 Task: Open Card Personal Development Review in Board Product Market Segmentation and Targeting to Workspace Bankruptcy and Restructuring Services and add a team member Softage.2@softage.net, a label Red, a checklist Legal Services, an attachment from your computer, a color Red and finally, add a card description 'Research and develop new product bundling strategy' and a comment 'This task presents an opportunity to showcase our problem-solving and critical thinking skills, finding solutions to complex challenges.'. Add a start date 'Jan 02, 1900' with a due date 'Jan 09, 1900'
Action: Mouse moved to (90, 292)
Screenshot: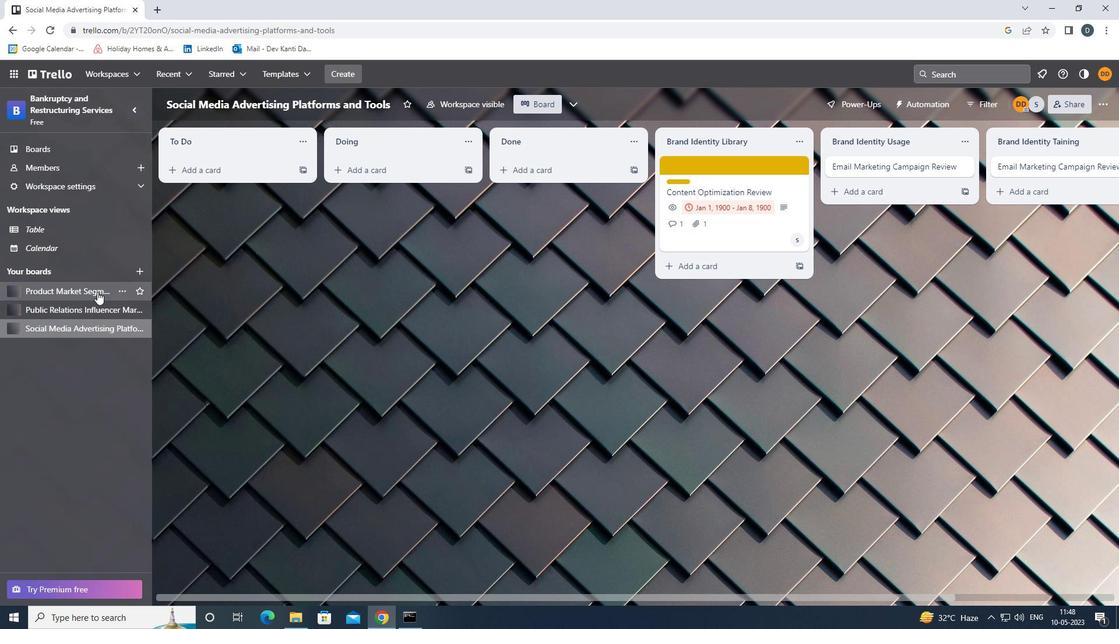 
Action: Mouse pressed left at (90, 292)
Screenshot: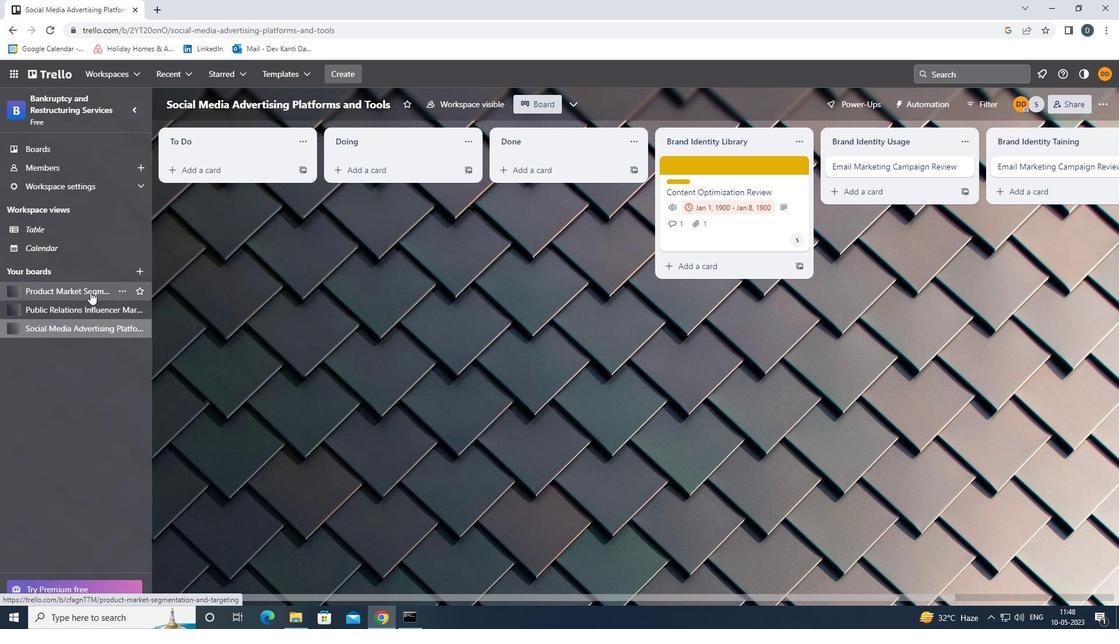 
Action: Mouse moved to (694, 166)
Screenshot: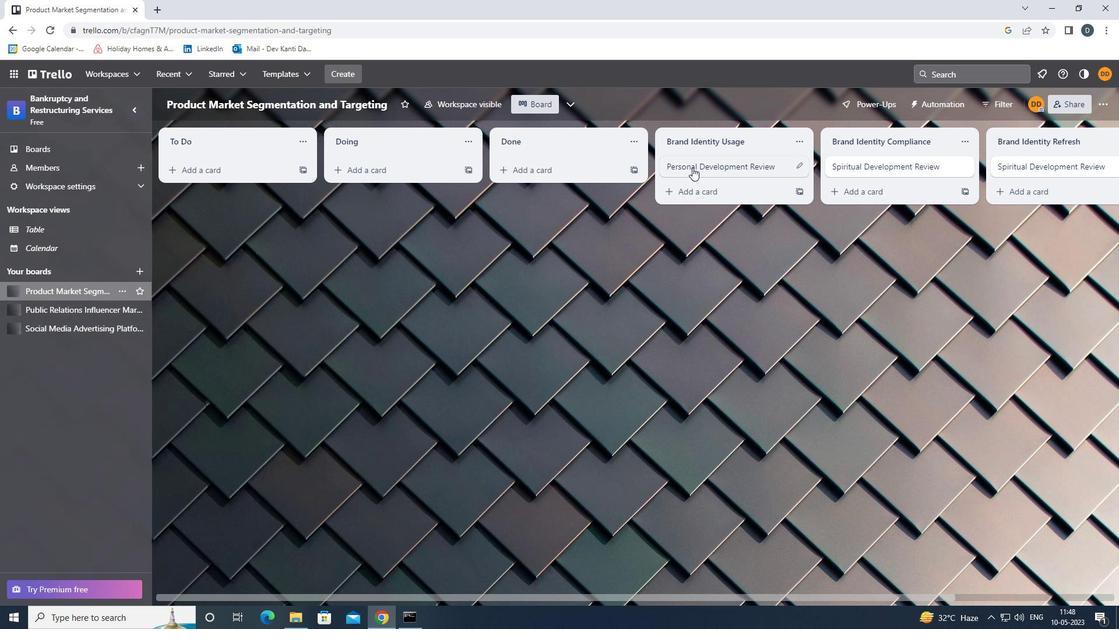 
Action: Mouse pressed left at (694, 166)
Screenshot: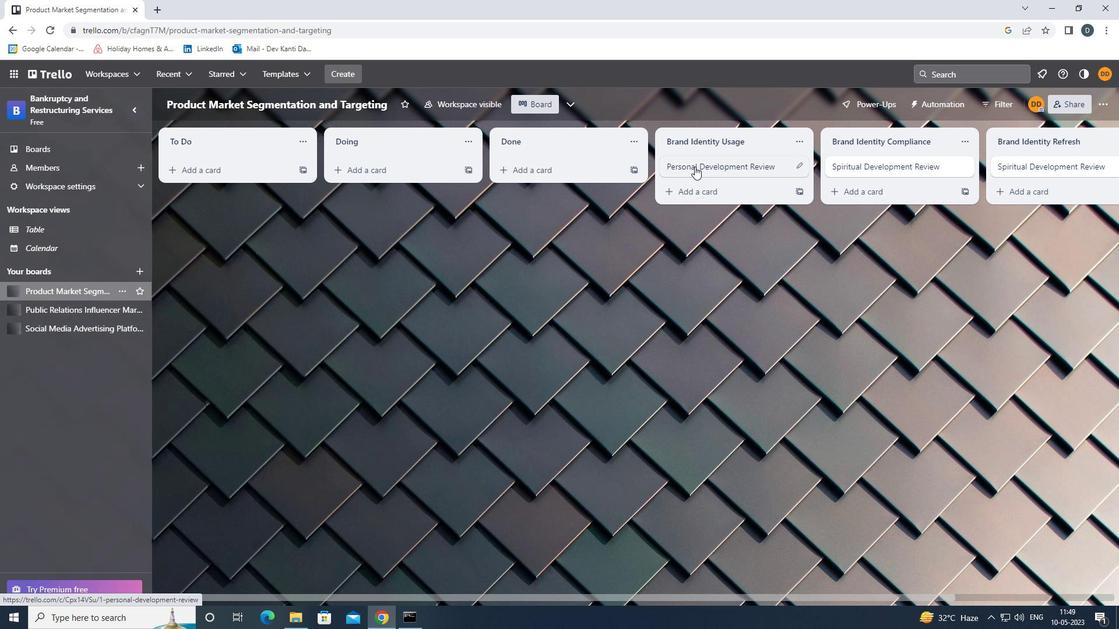 
Action: Mouse pressed left at (694, 166)
Screenshot: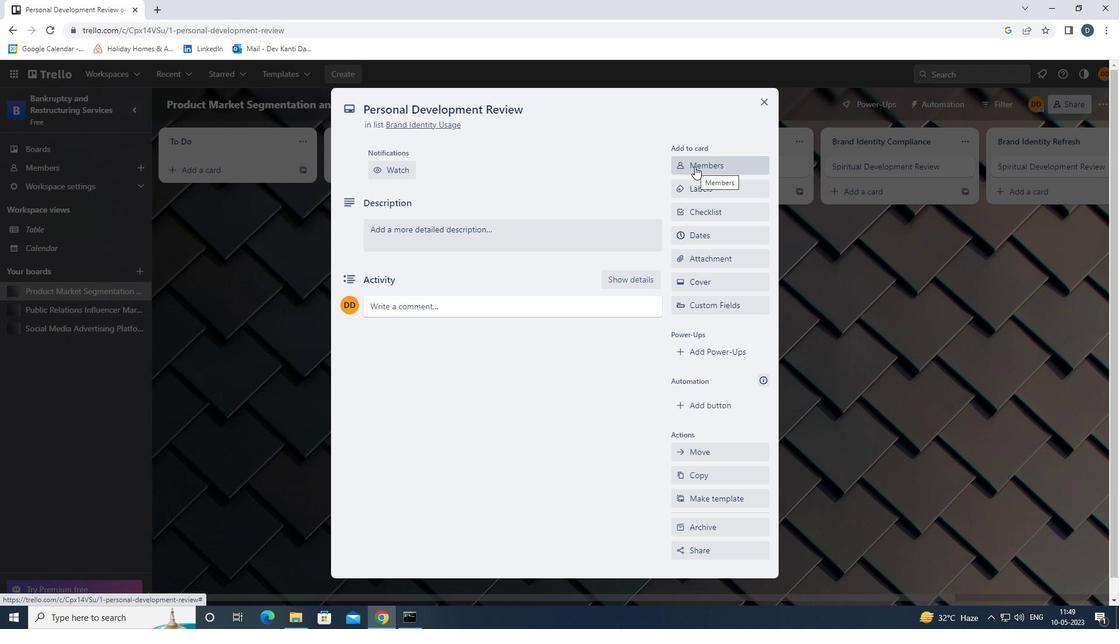 
Action: Mouse moved to (718, 216)
Screenshot: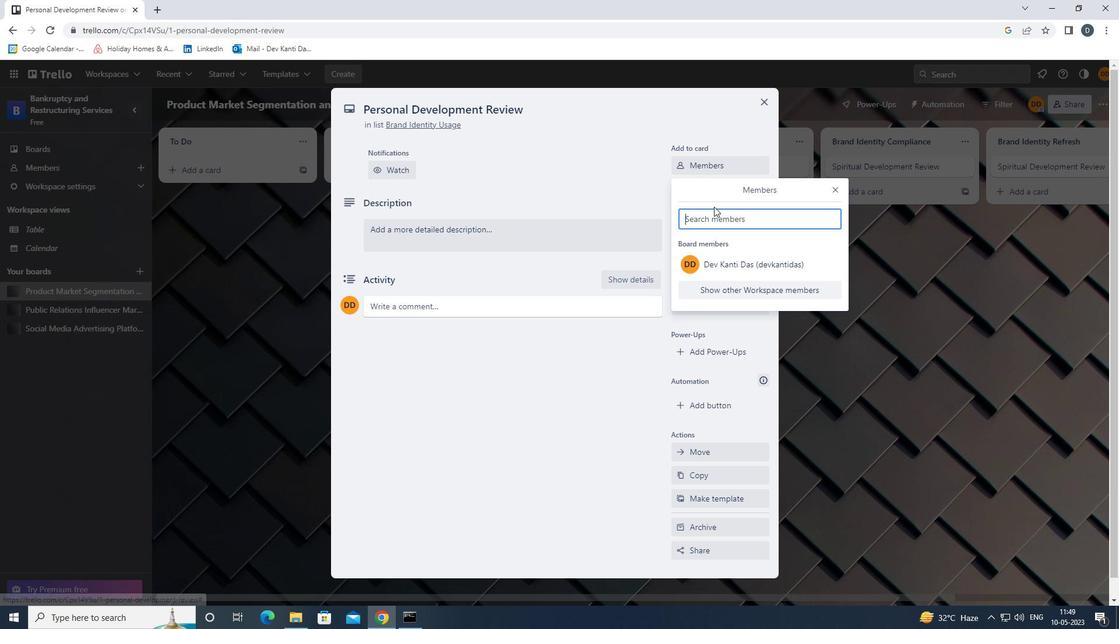 
Action: Key pressed <Key.shift><Key.shift><Key.shift><Key.shift><Key.shift><Key.shift><Key.shift>SOFTAGE.2<Key.shift><Key.shift><Key.shift><Key.shift><Key.shift><Key.shift><Key.shift><Key.shift><Key.shift><Key.shift><Key.shift><Key.shift><Key.shift><Key.shift><Key.shift><Key.shift><Key.shift><Key.shift><Key.shift><Key.shift><Key.shift><Key.shift><Key.shift>@SOFTAGE.NET<Key.enter><Key.shift><Key.shift><Key.shift><Key.shift>SOFTAGE.2<Key.shift>@SFTAGE.NET
Screenshot: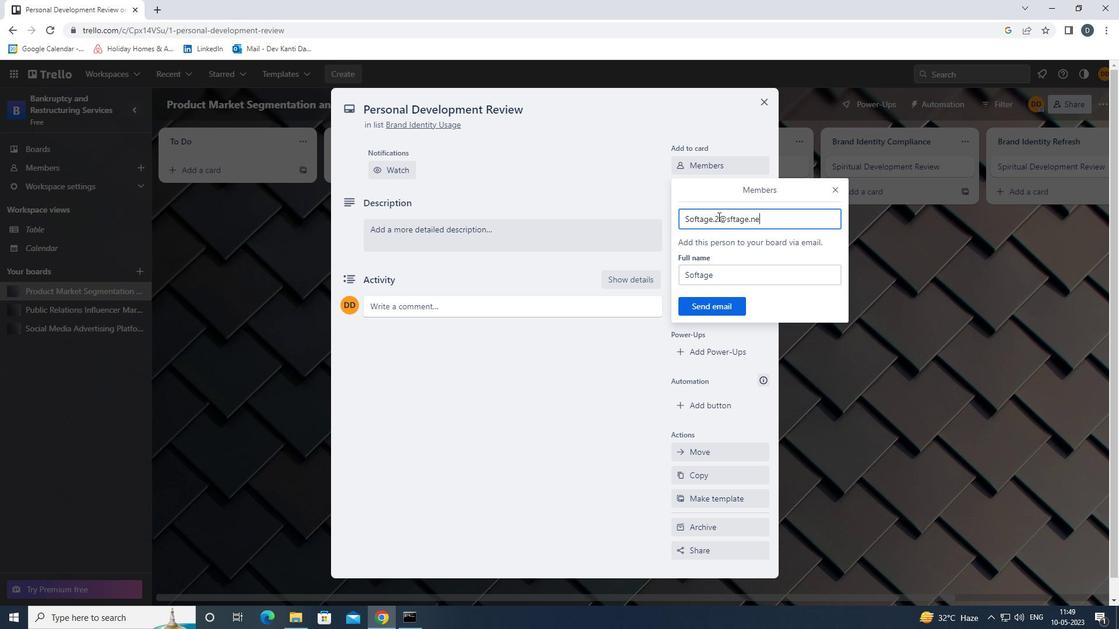 
Action: Mouse moved to (731, 219)
Screenshot: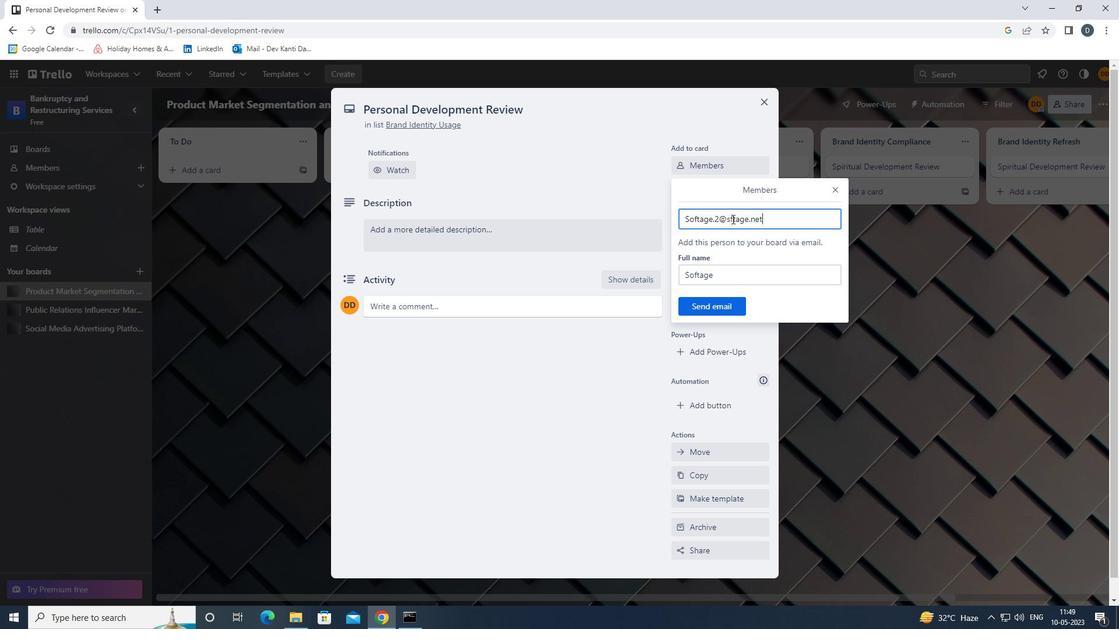 
Action: Mouse pressed left at (731, 219)
Screenshot: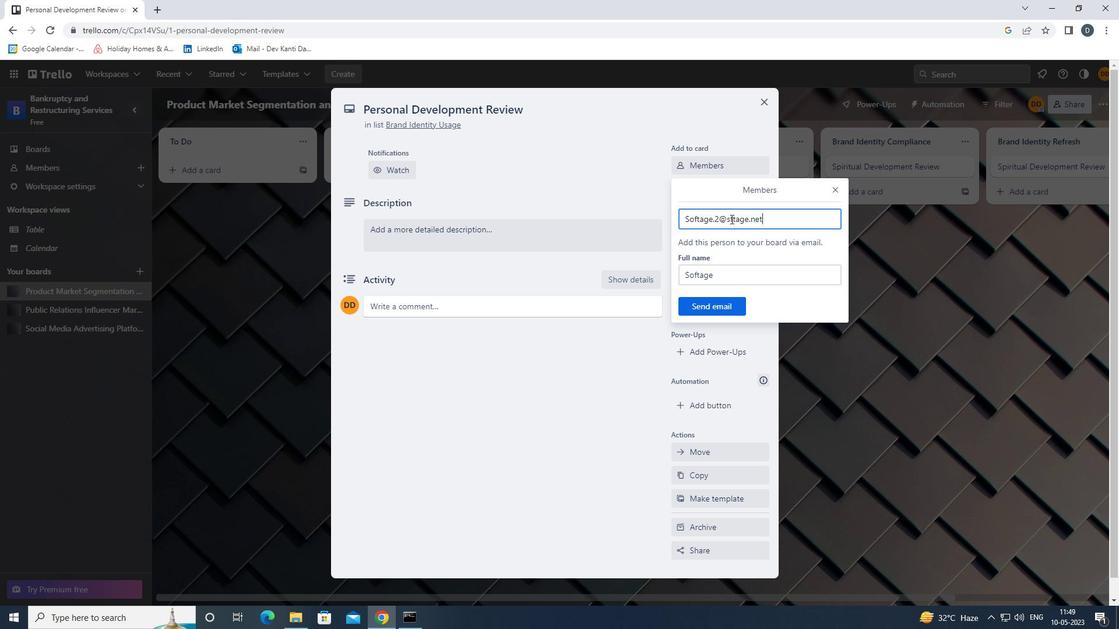 
Action: Mouse moved to (693, 229)
Screenshot: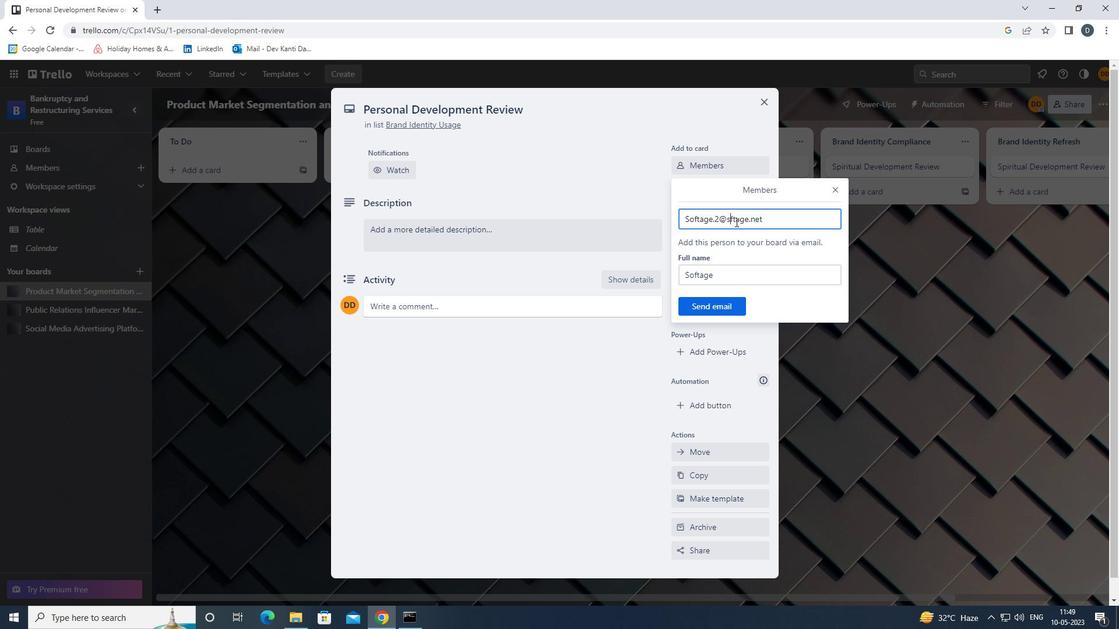 
Action: Key pressed O
Screenshot: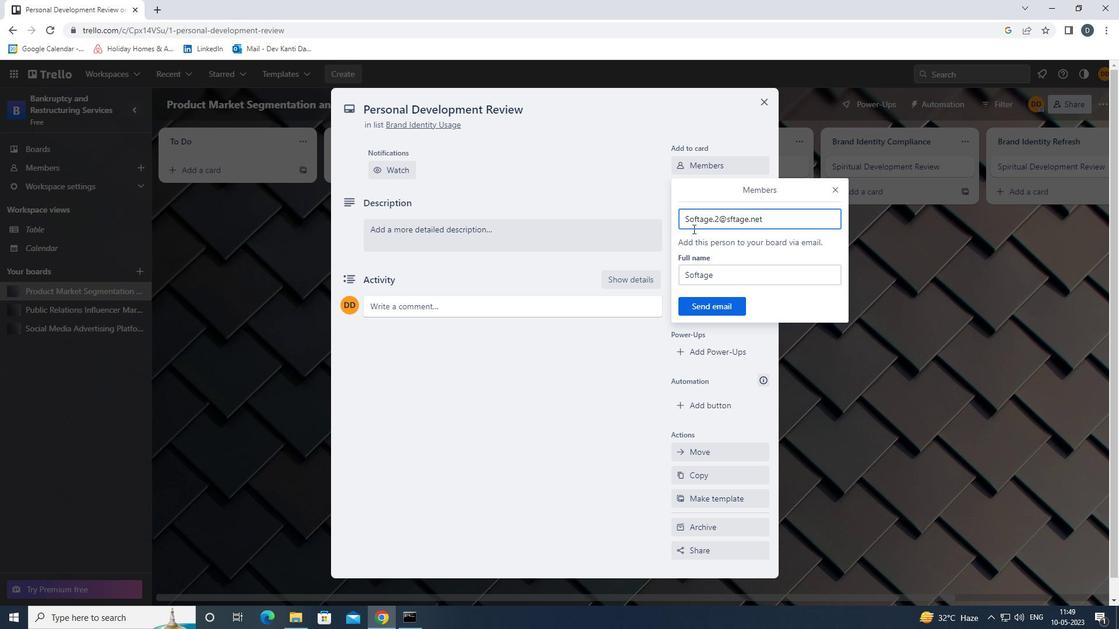 
Action: Mouse moved to (721, 304)
Screenshot: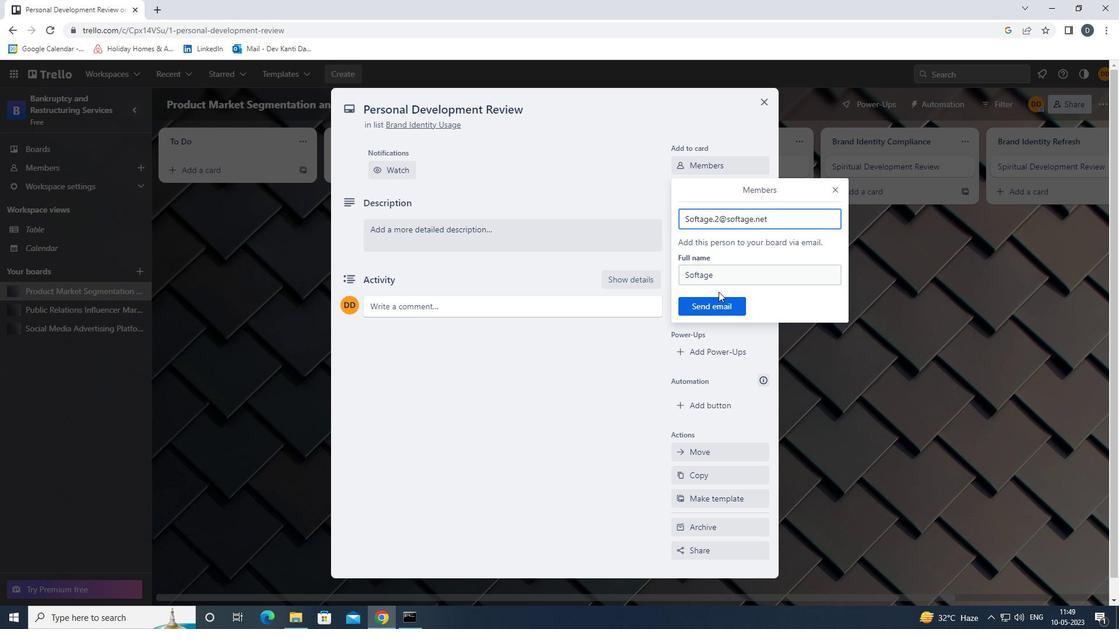 
Action: Mouse pressed left at (721, 304)
Screenshot: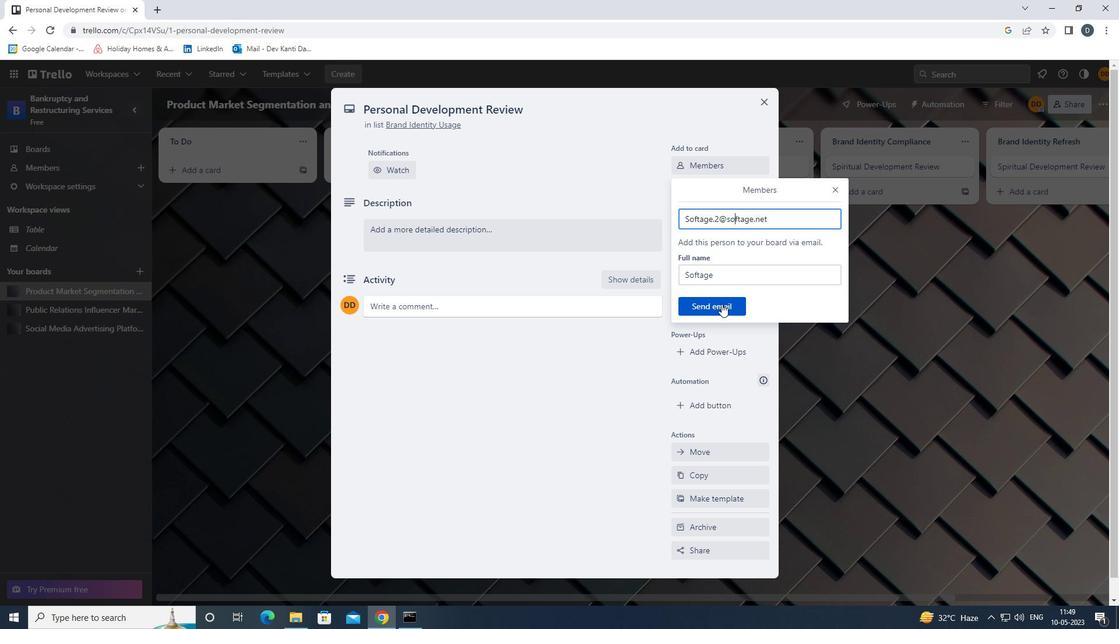 
Action: Mouse moved to (732, 225)
Screenshot: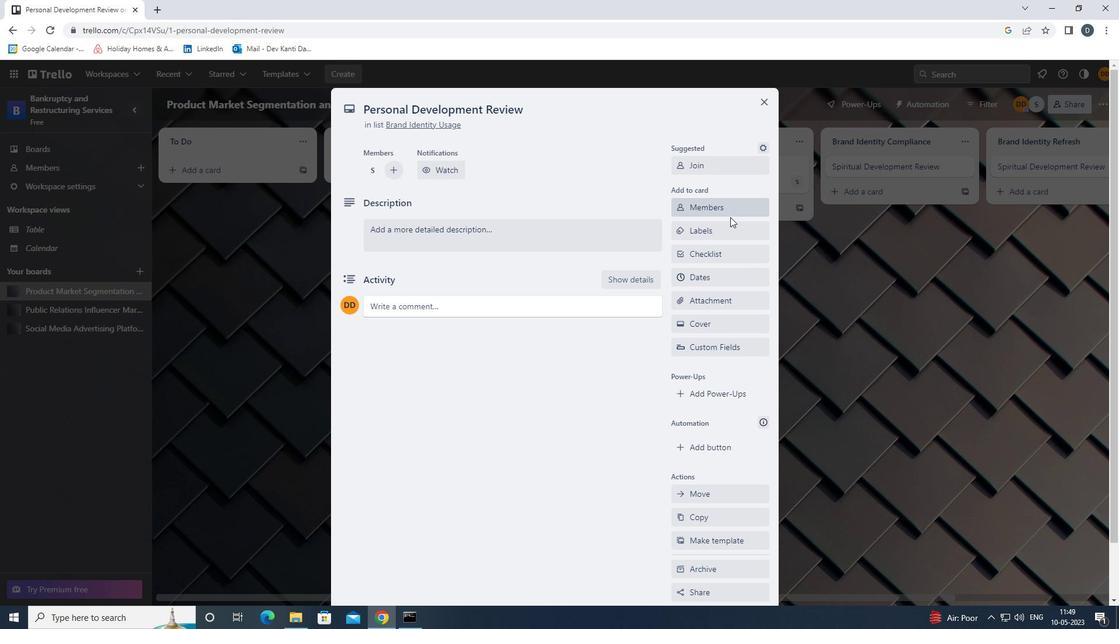 
Action: Mouse pressed left at (732, 225)
Screenshot: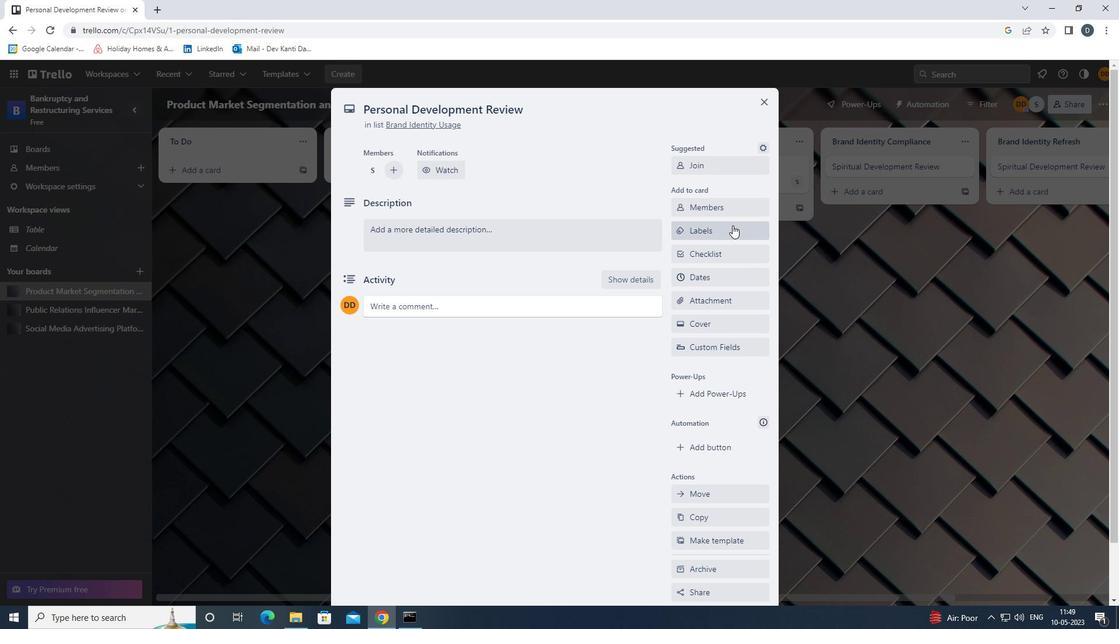 
Action: Mouse moved to (765, 382)
Screenshot: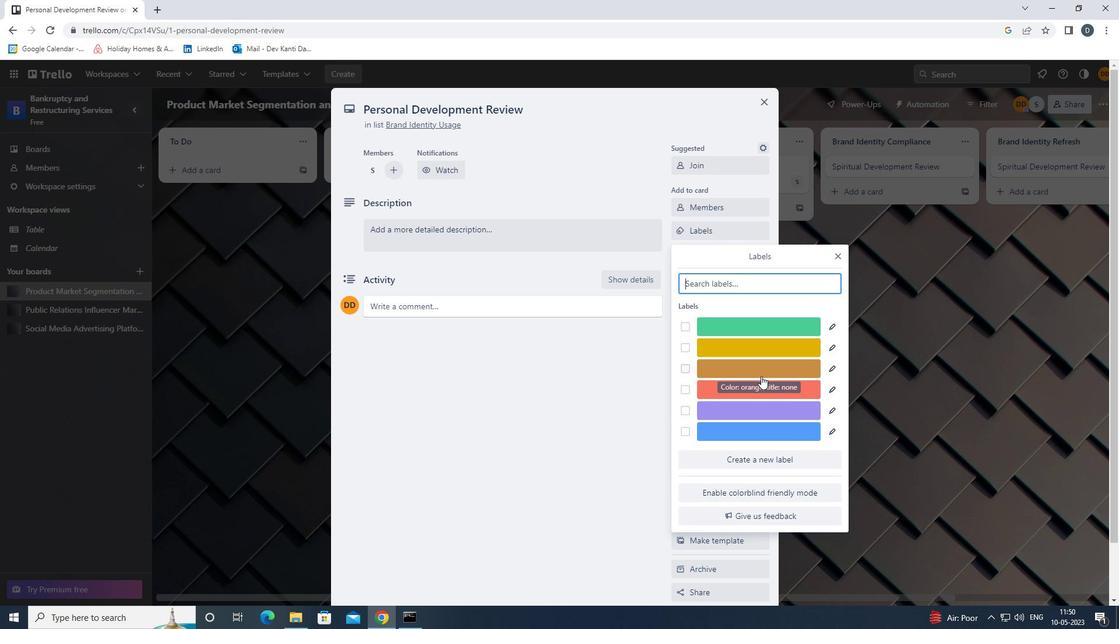 
Action: Mouse pressed left at (765, 382)
Screenshot: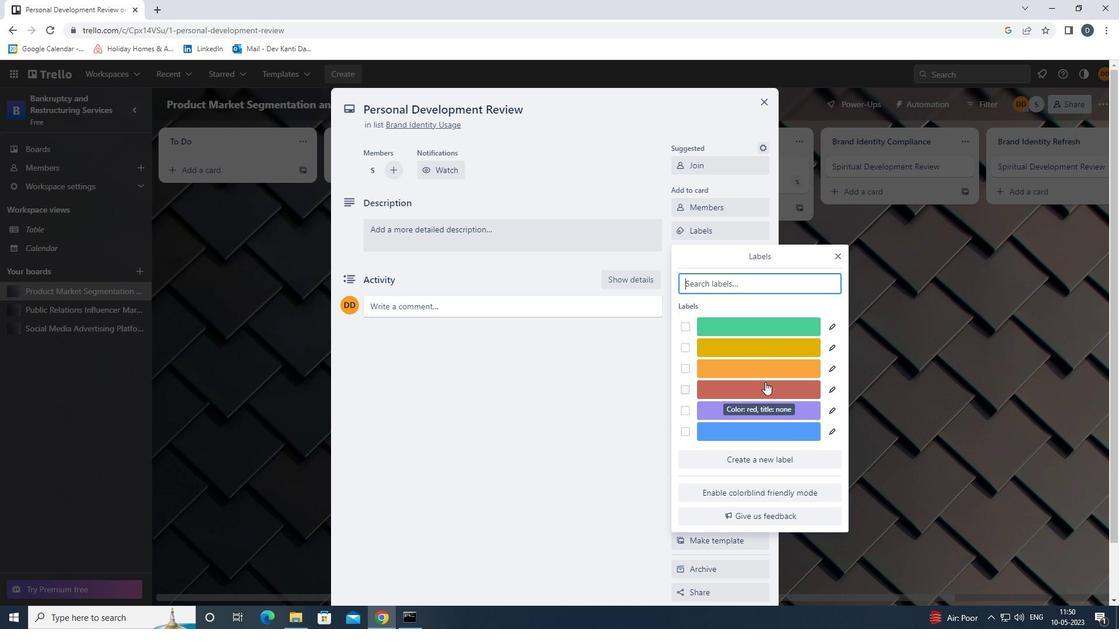 
Action: Mouse moved to (837, 254)
Screenshot: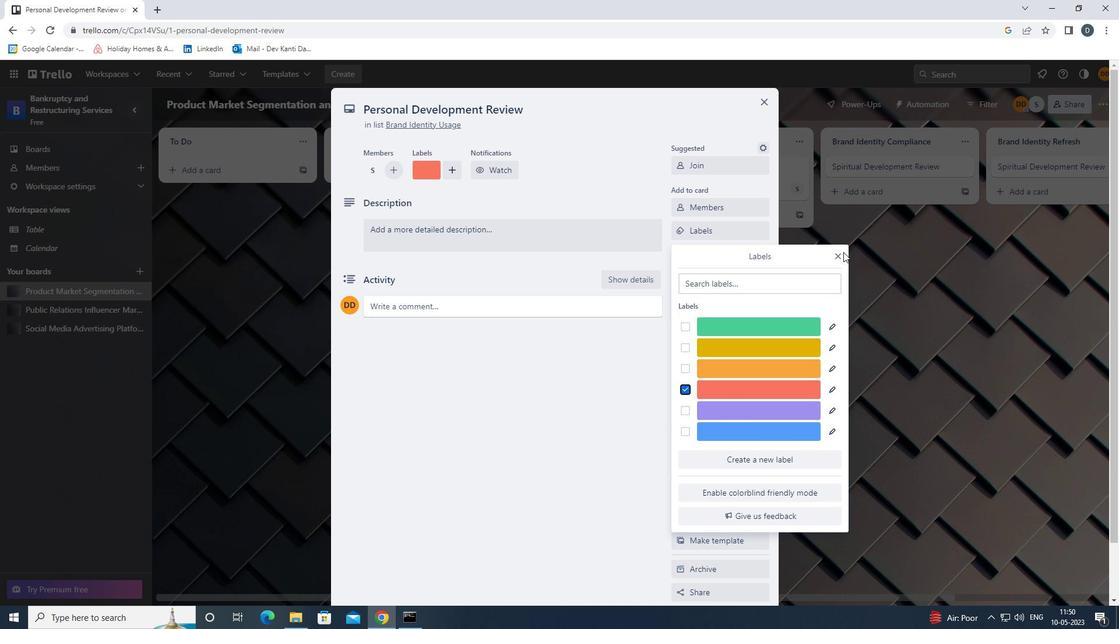
Action: Mouse pressed left at (837, 254)
Screenshot: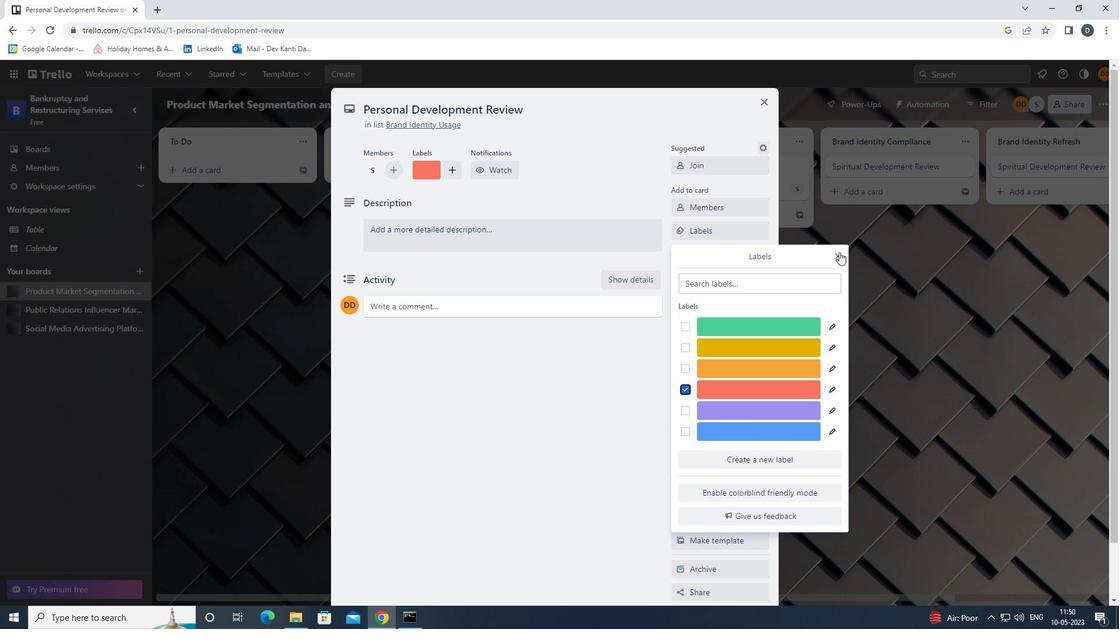 
Action: Mouse moved to (757, 253)
Screenshot: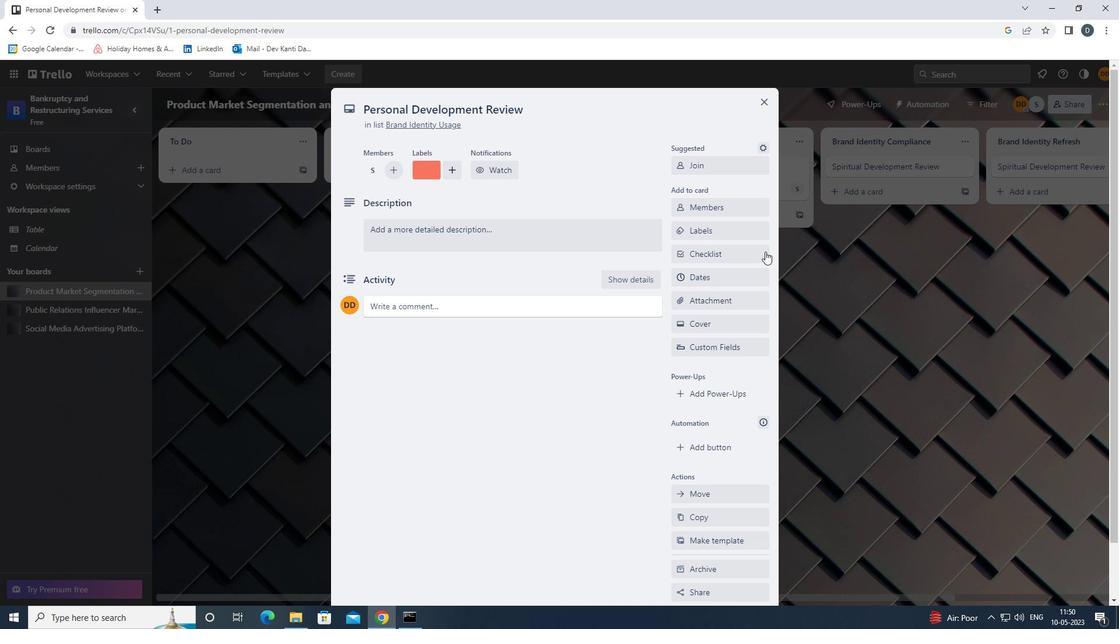 
Action: Mouse pressed left at (757, 253)
Screenshot: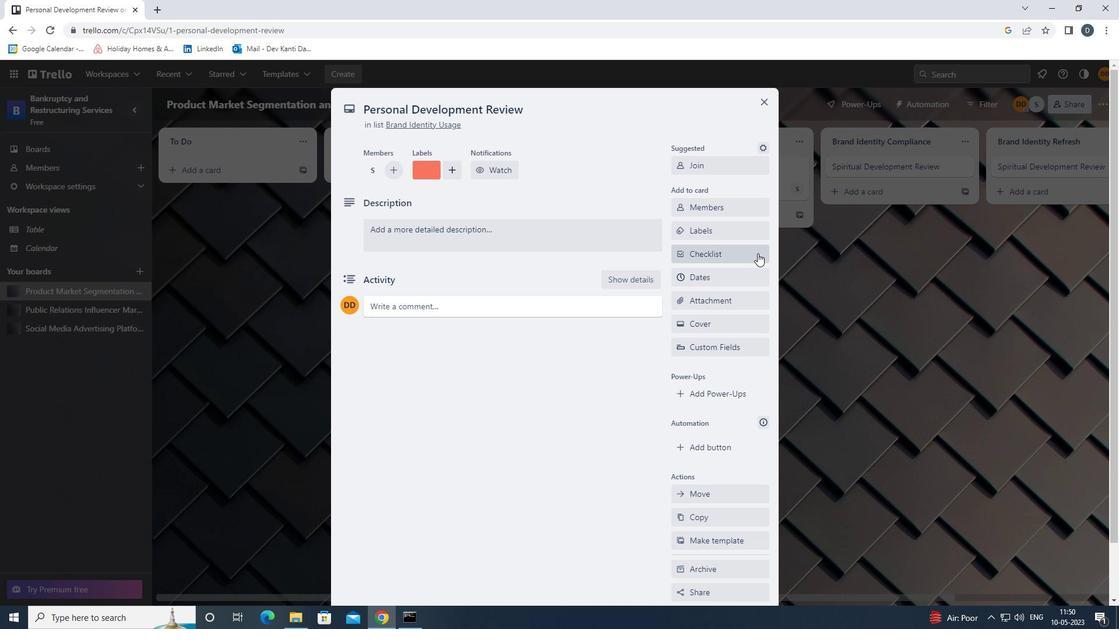 
Action: Mouse moved to (748, 303)
Screenshot: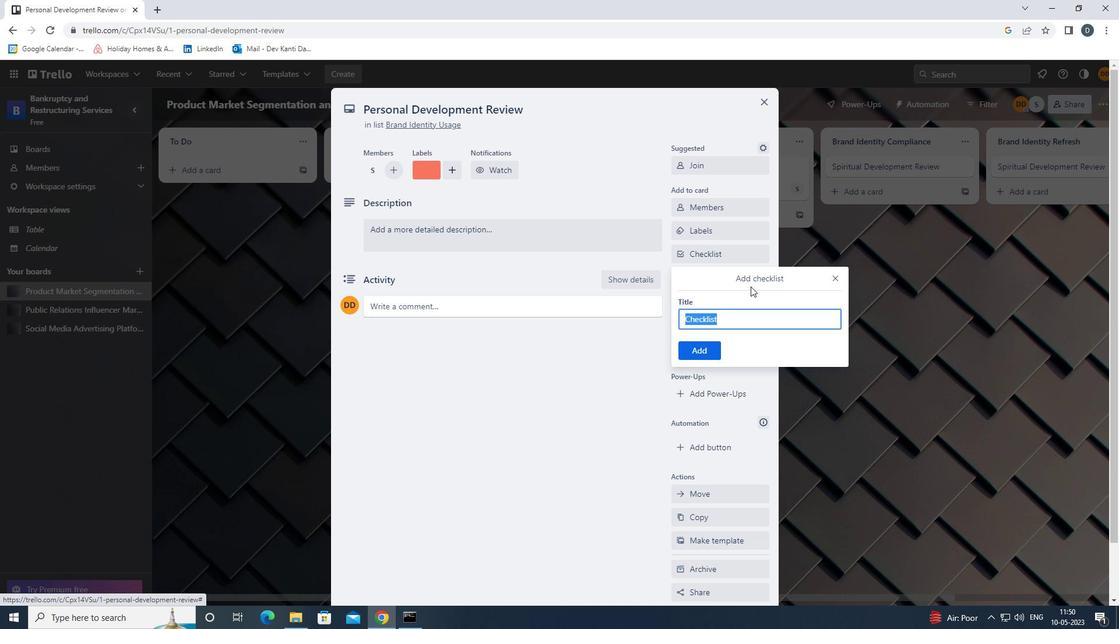 
Action: Key pressed <Key.shift>LEGAL<Key.space><Key.shift><Key.shift><Key.shift><Key.shift><Key.shift><Key.shift><Key.shift><Key.shift><Key.shift><Key.shift><Key.shift><Key.shift><Key.shift><Key.shift><Key.shift><Key.shift><Key.shift><Key.shift><Key.shift><Key.shift><Key.shift><Key.shift><Key.shift><Key.shift><Key.shift><Key.shift><Key.shift><Key.shift><Key.shift><Key.shift><Key.shift><Key.shift><Key.shift><Key.shift><Key.shift><Key.shift><Key.shift><Key.shift><Key.shift><Key.shift><Key.shift><Key.shift><Key.shift>SERVICES
Screenshot: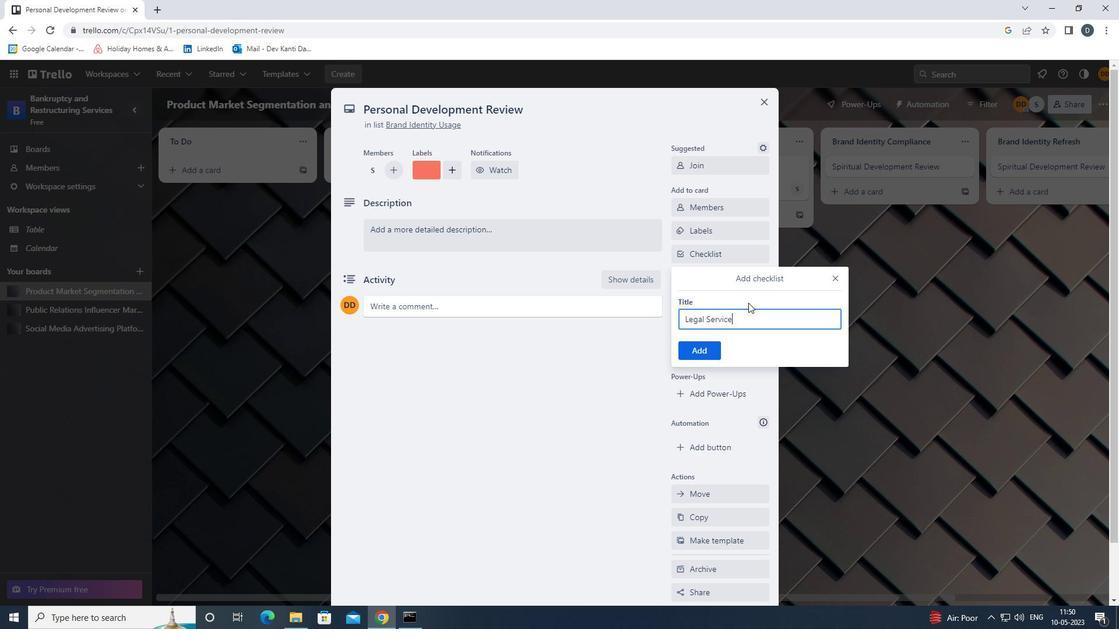 
Action: Mouse moved to (710, 348)
Screenshot: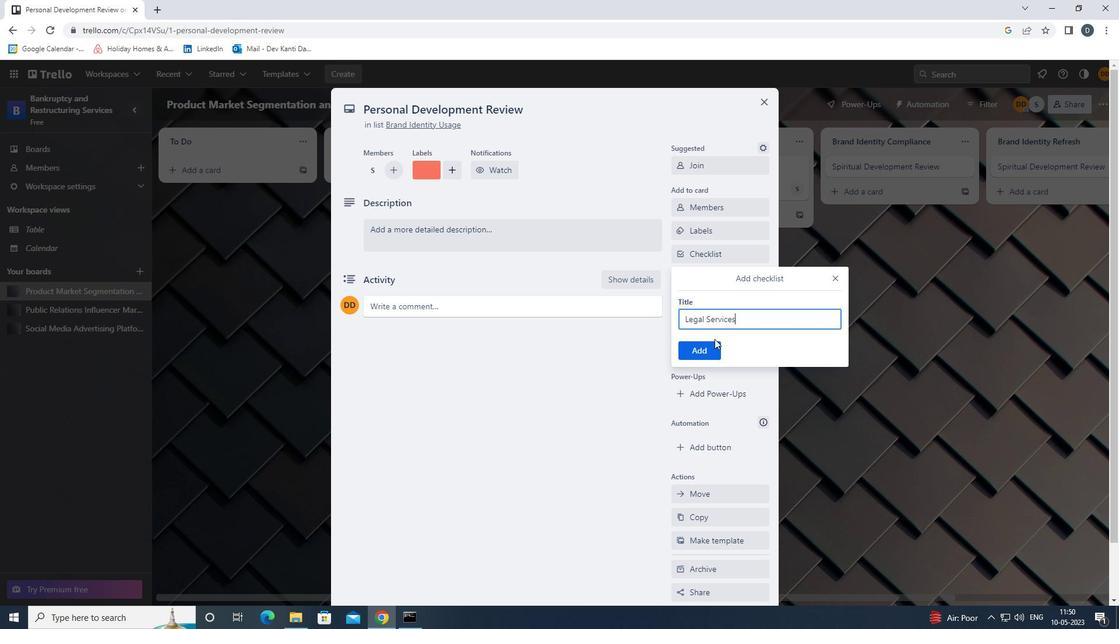 
Action: Mouse pressed left at (710, 348)
Screenshot: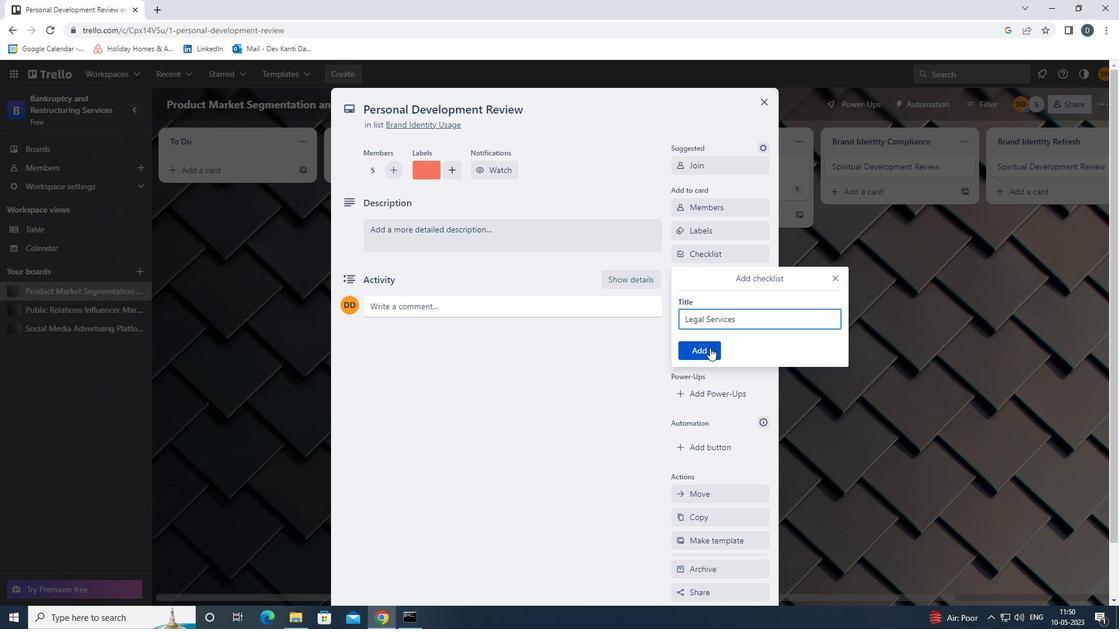 
Action: Mouse moved to (717, 295)
Screenshot: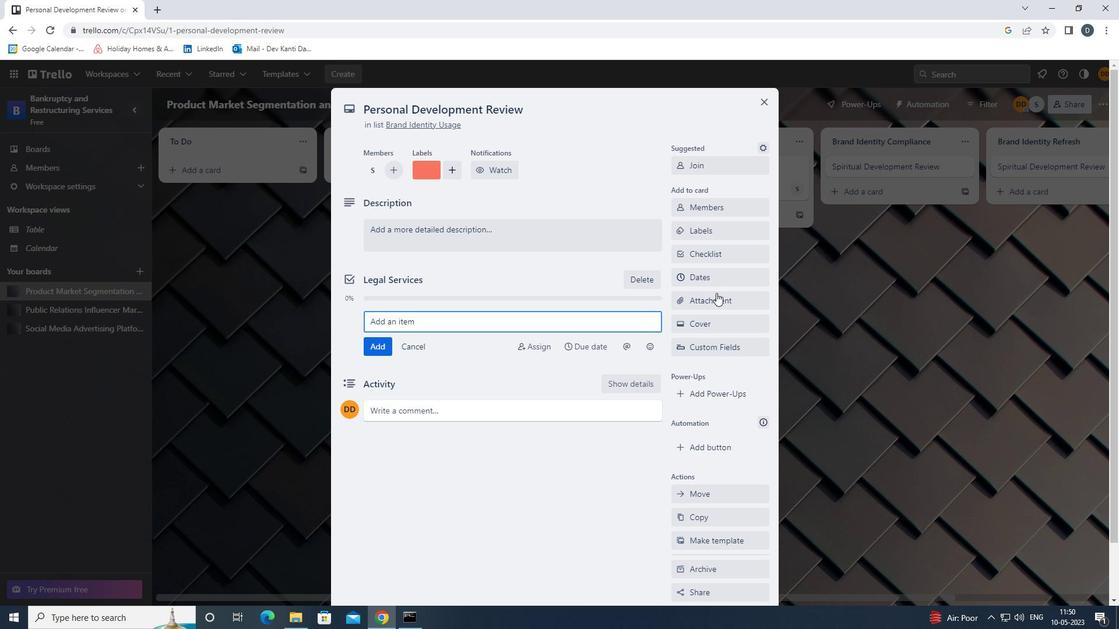 
Action: Mouse pressed left at (717, 295)
Screenshot: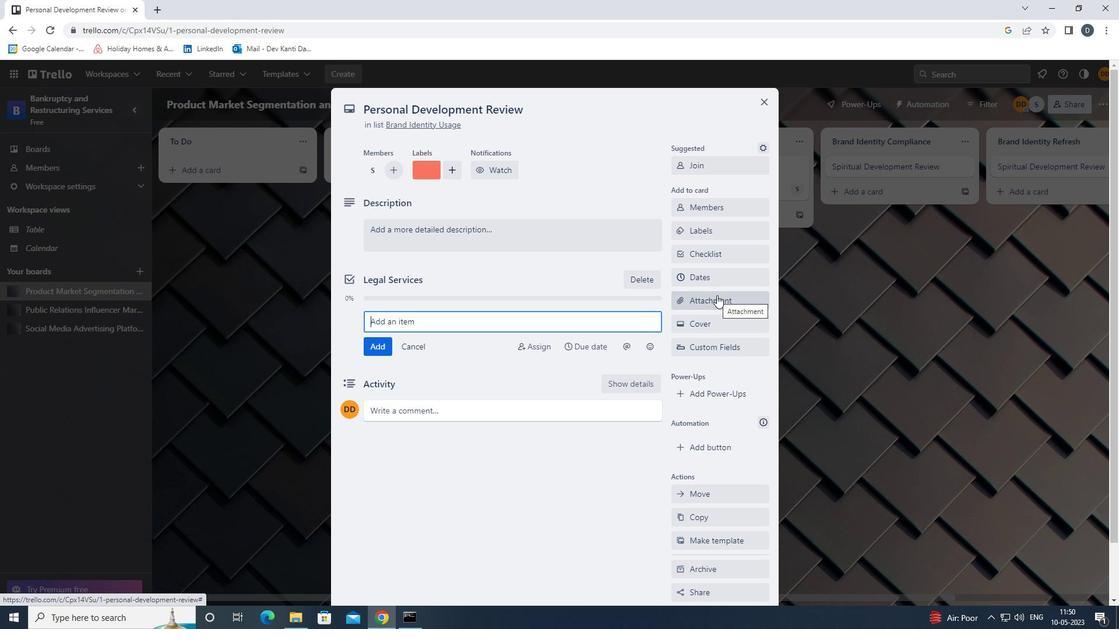 
Action: Mouse moved to (794, 348)
Screenshot: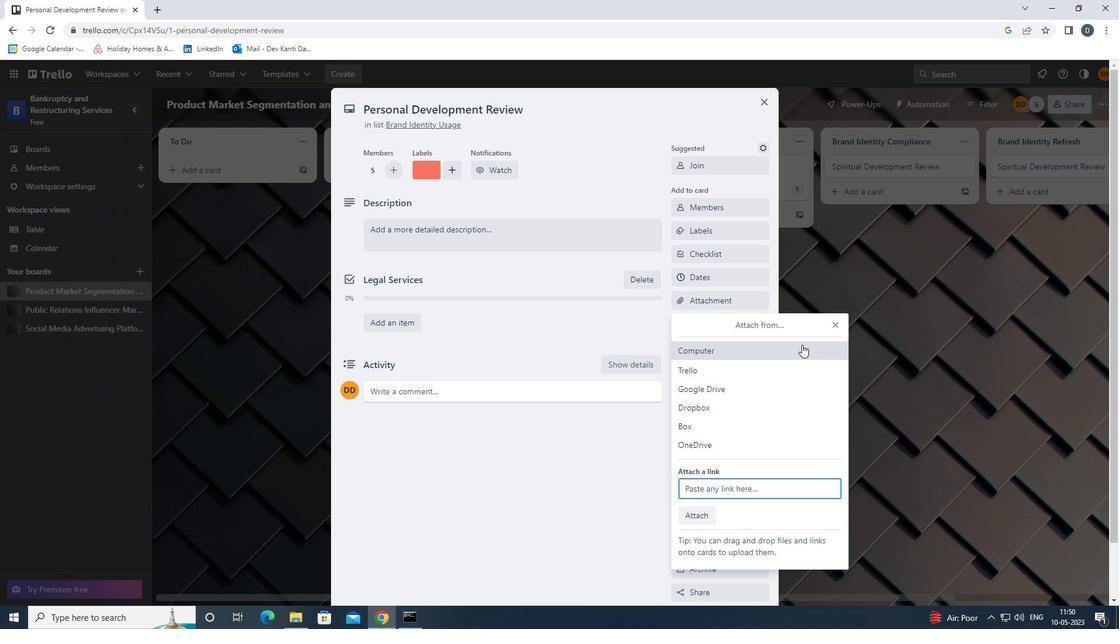 
Action: Mouse pressed left at (794, 348)
Screenshot: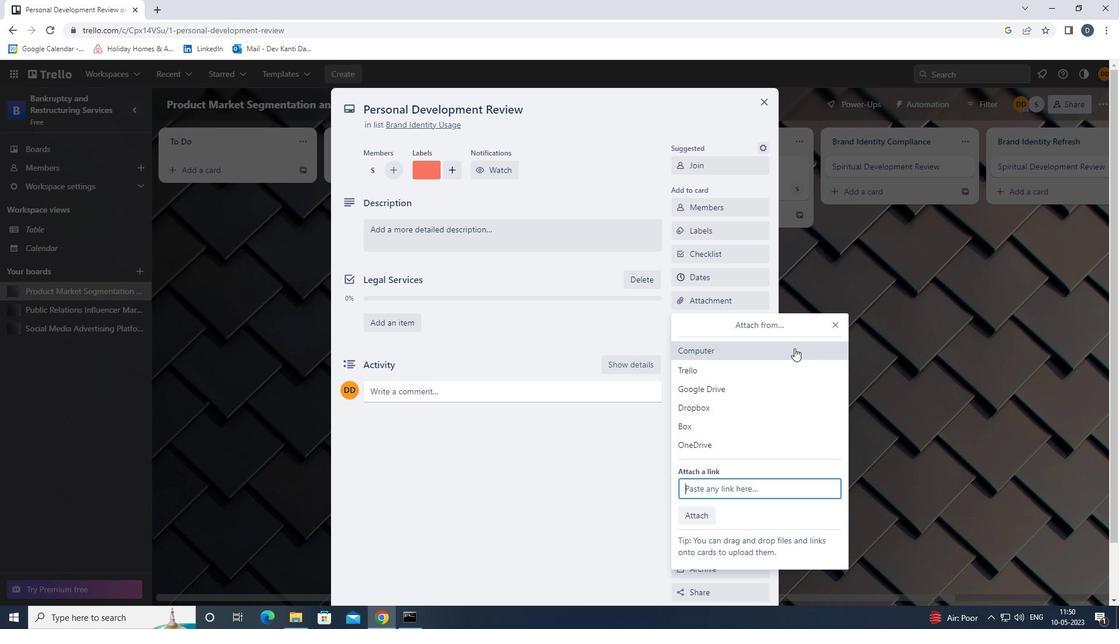 
Action: Mouse moved to (68, 223)
Screenshot: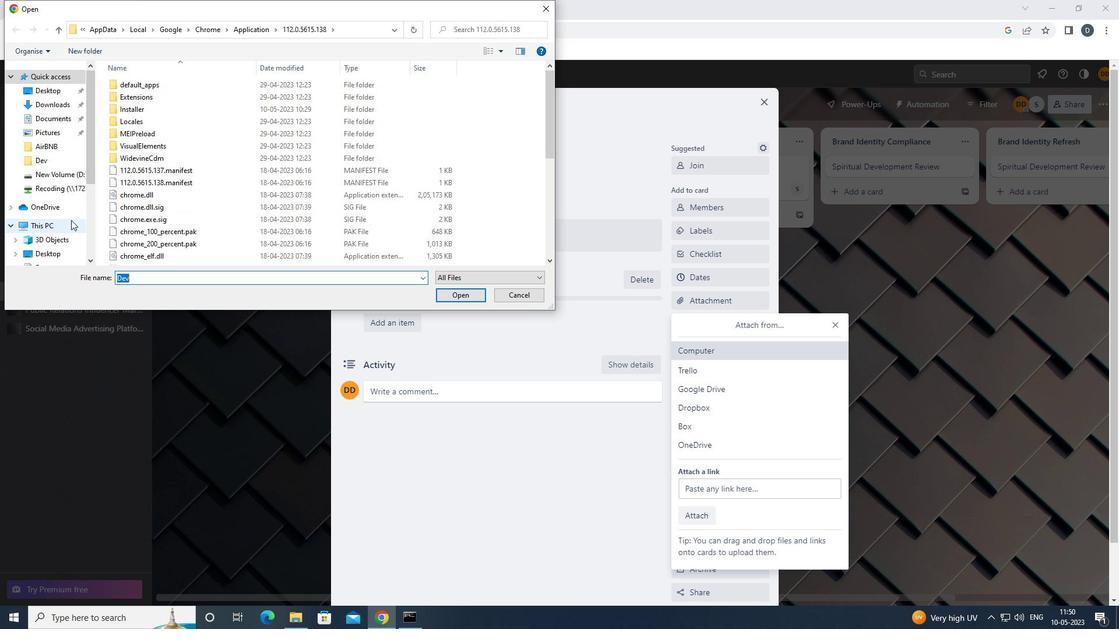 
Action: Mouse pressed left at (68, 223)
Screenshot: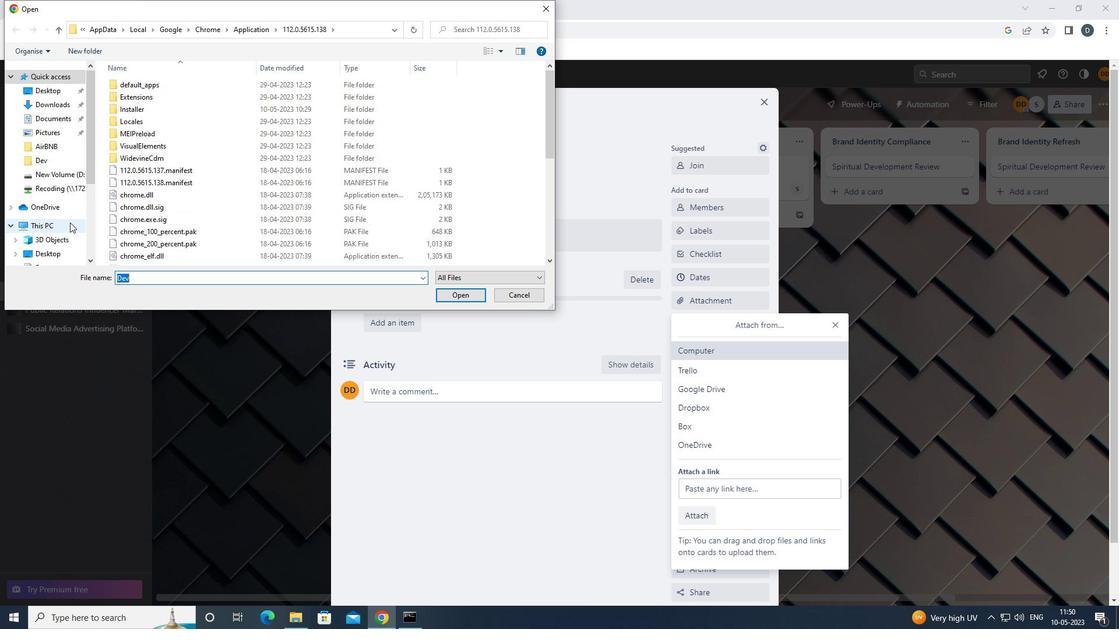 
Action: Mouse moved to (299, 239)
Screenshot: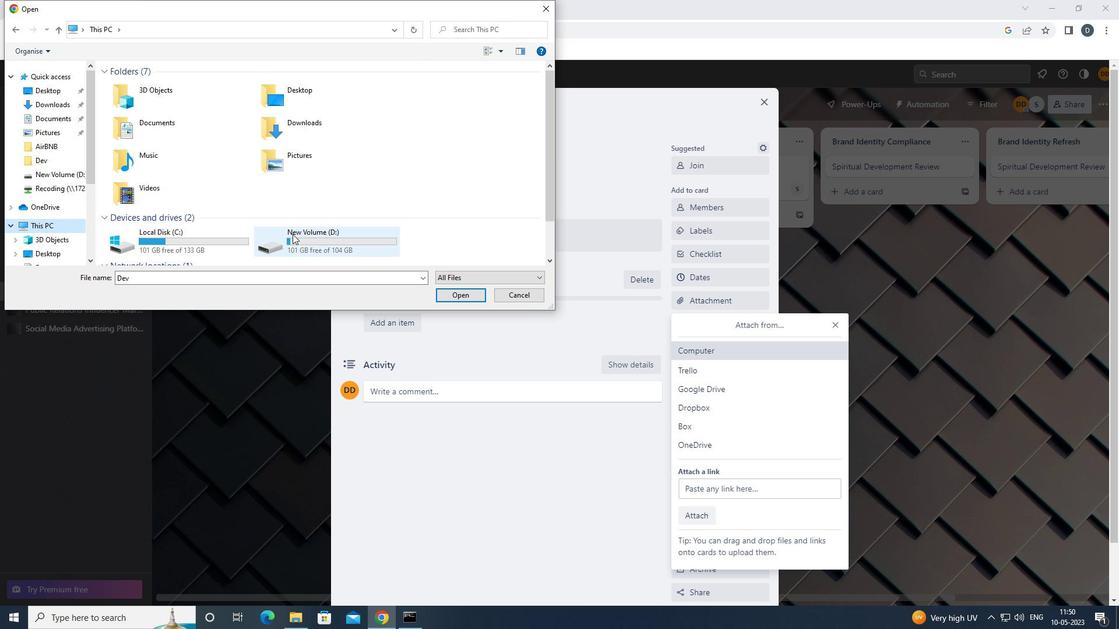 
Action: Mouse pressed left at (299, 239)
Screenshot: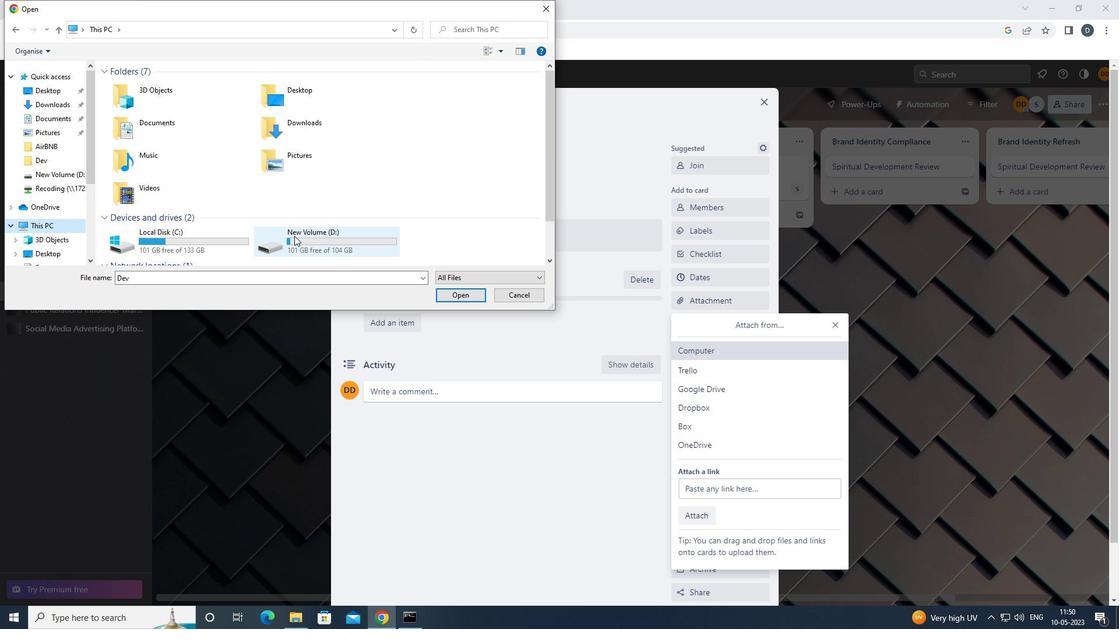 
Action: Mouse pressed left at (299, 239)
Screenshot: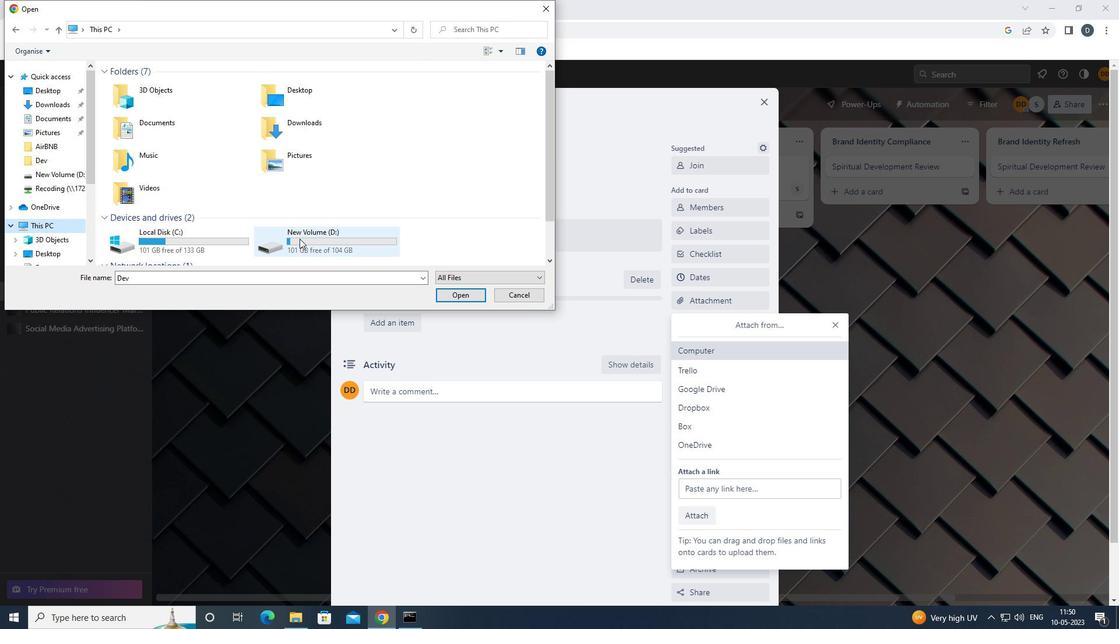 
Action: Mouse moved to (260, 130)
Screenshot: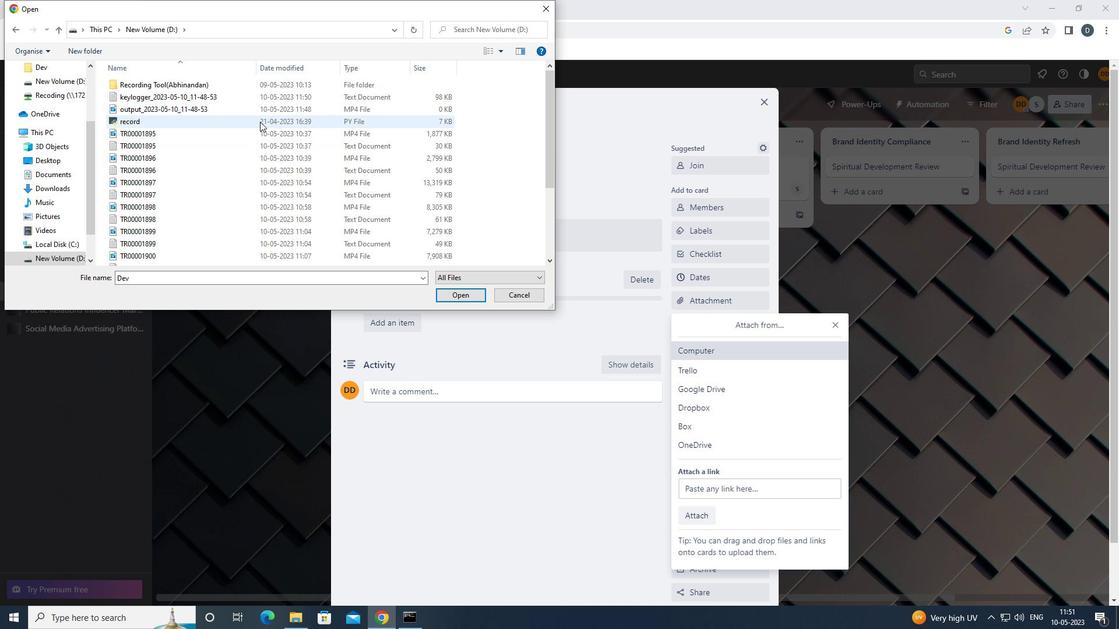 
Action: Mouse pressed left at (260, 130)
Screenshot: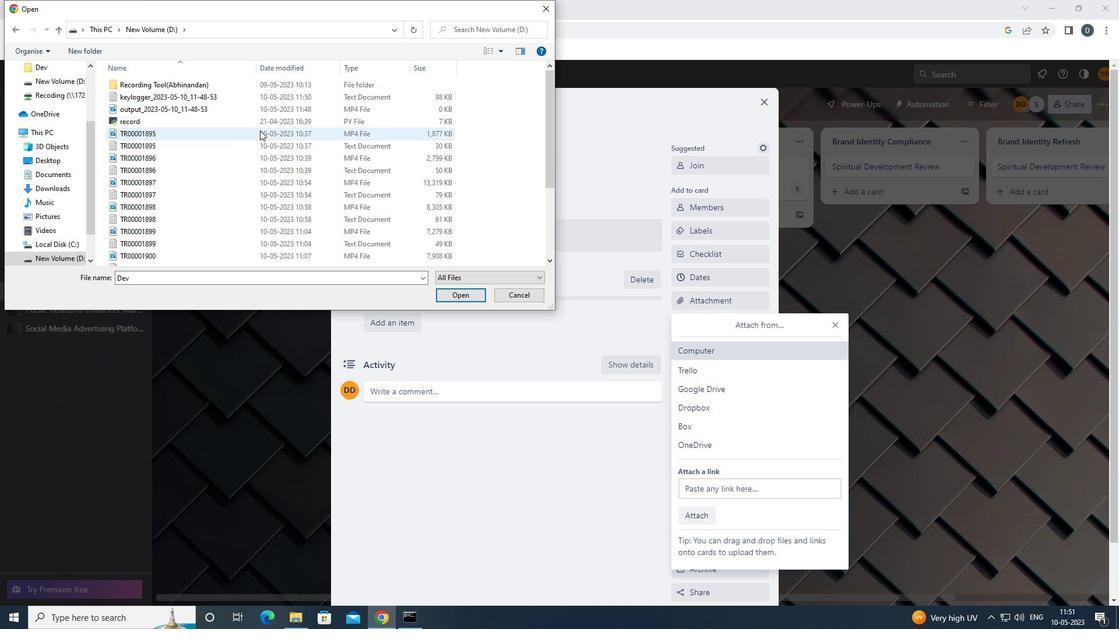 
Action: Mouse moved to (460, 293)
Screenshot: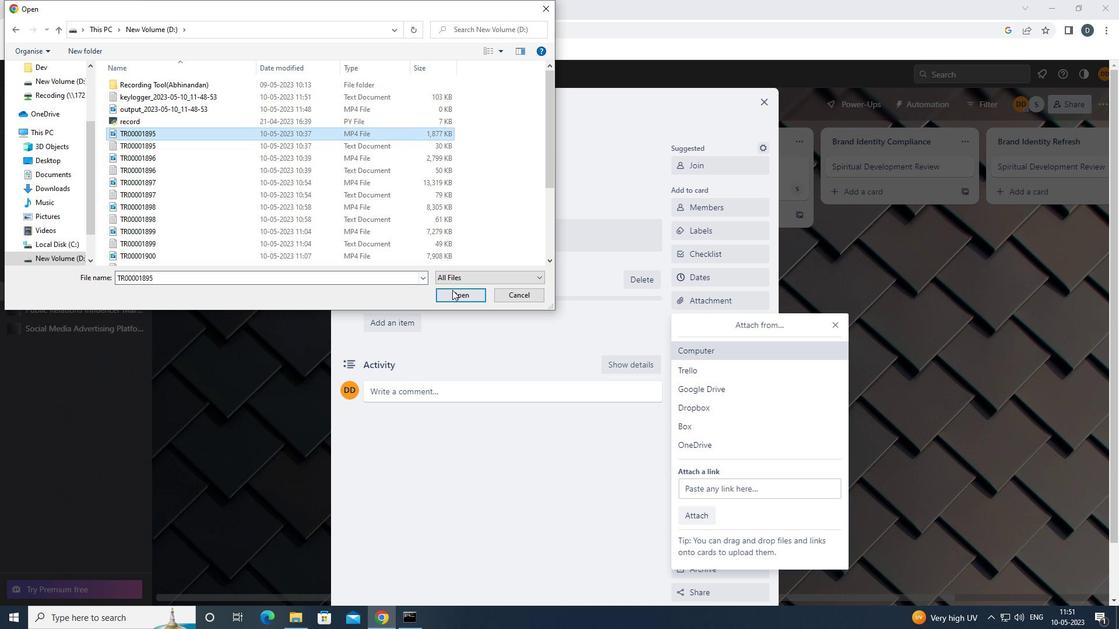 
Action: Mouse pressed left at (460, 293)
Screenshot: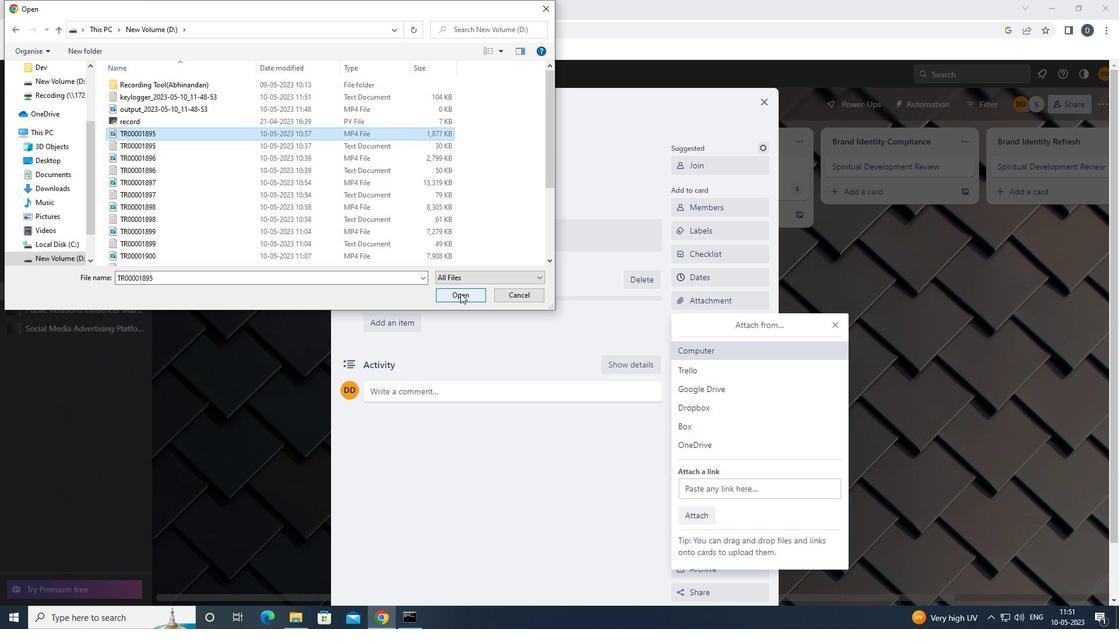 
Action: Mouse moved to (755, 328)
Screenshot: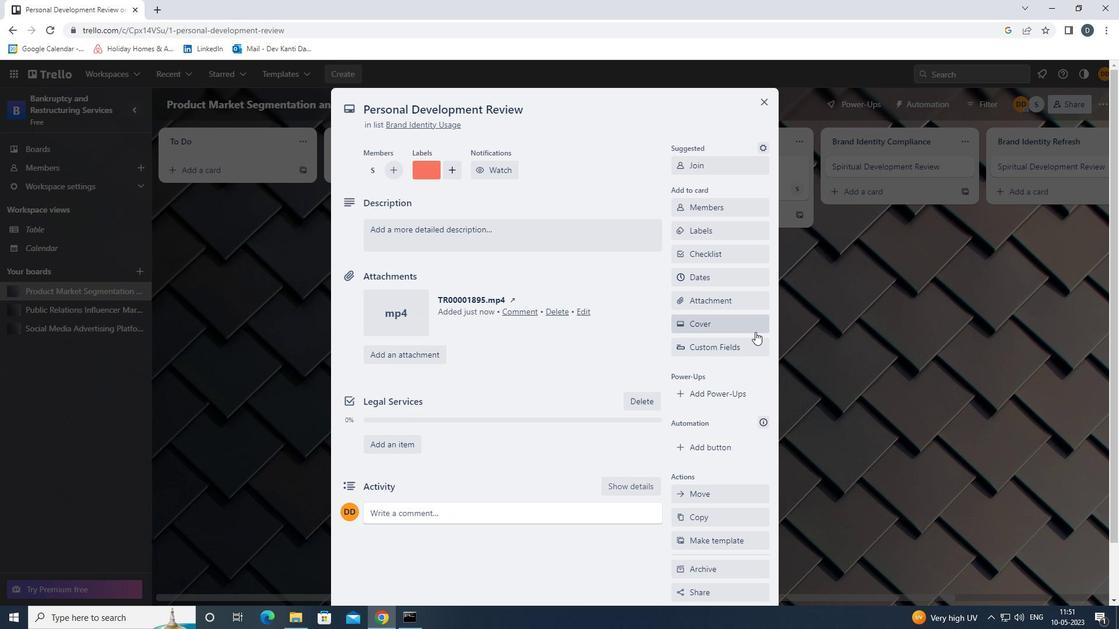 
Action: Mouse pressed left at (755, 328)
Screenshot: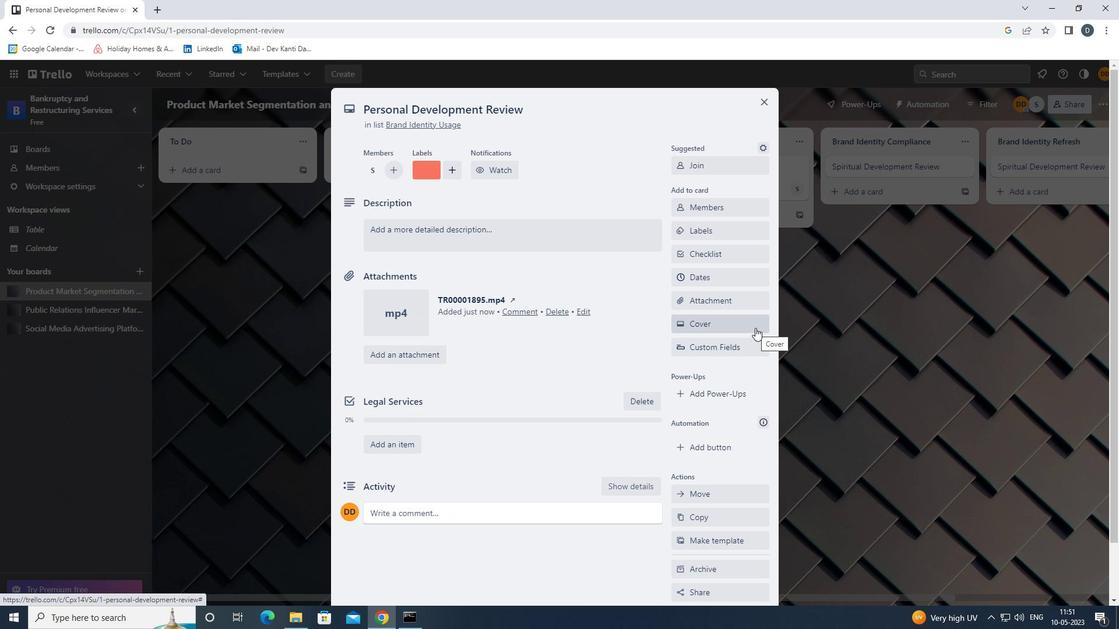 
Action: Mouse moved to (792, 376)
Screenshot: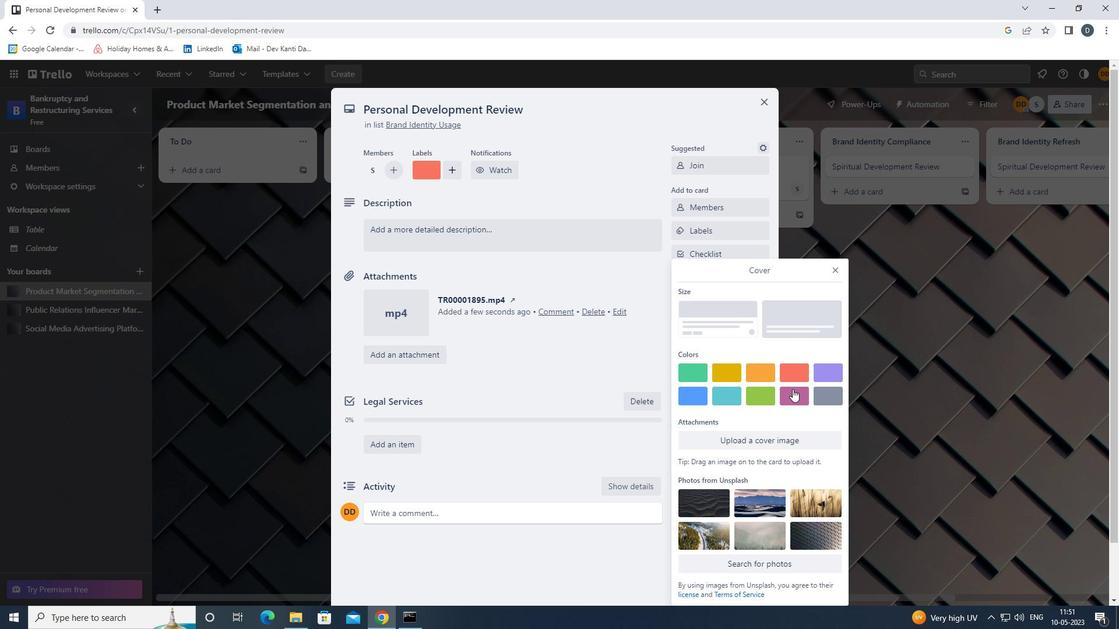 
Action: Mouse pressed left at (792, 376)
Screenshot: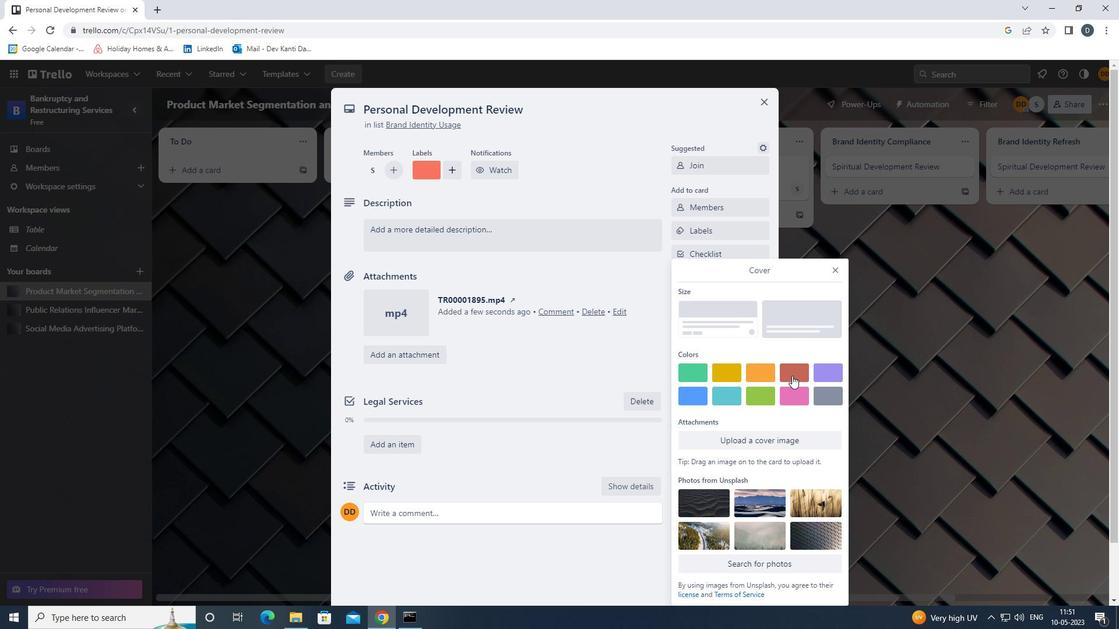 
Action: Mouse moved to (836, 251)
Screenshot: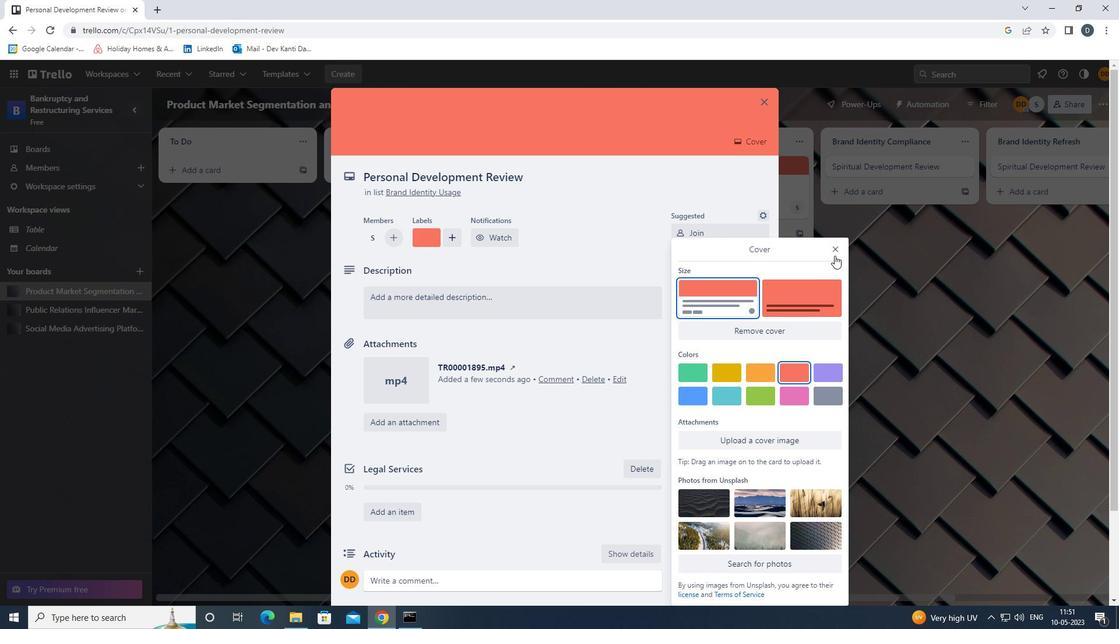 
Action: Mouse pressed left at (836, 251)
Screenshot: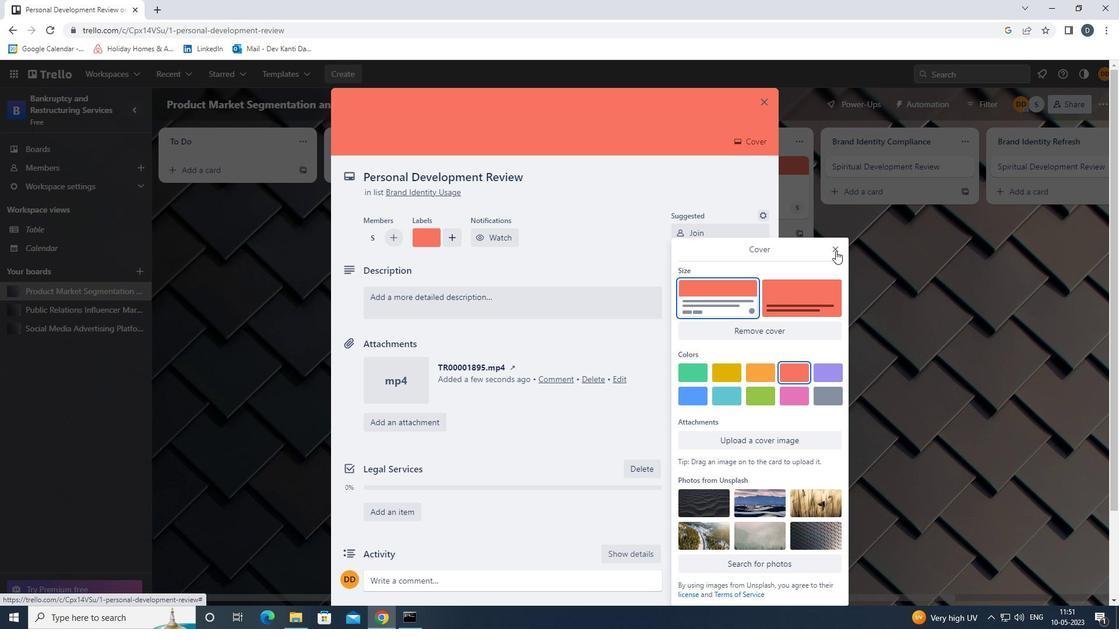 
Action: Mouse moved to (572, 308)
Screenshot: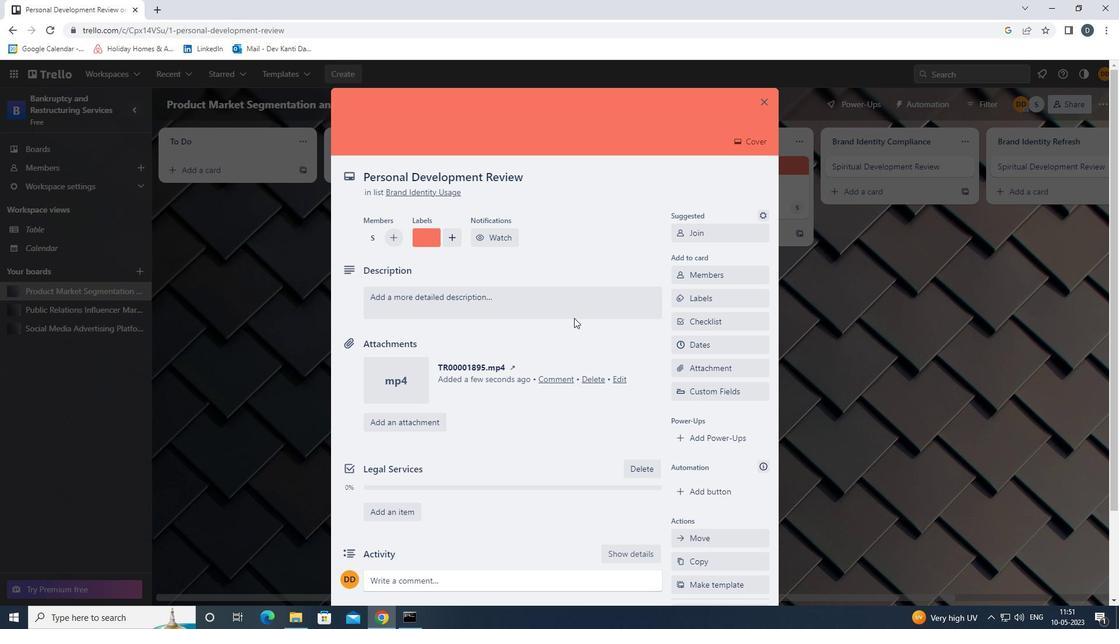 
Action: Mouse pressed left at (572, 308)
Screenshot: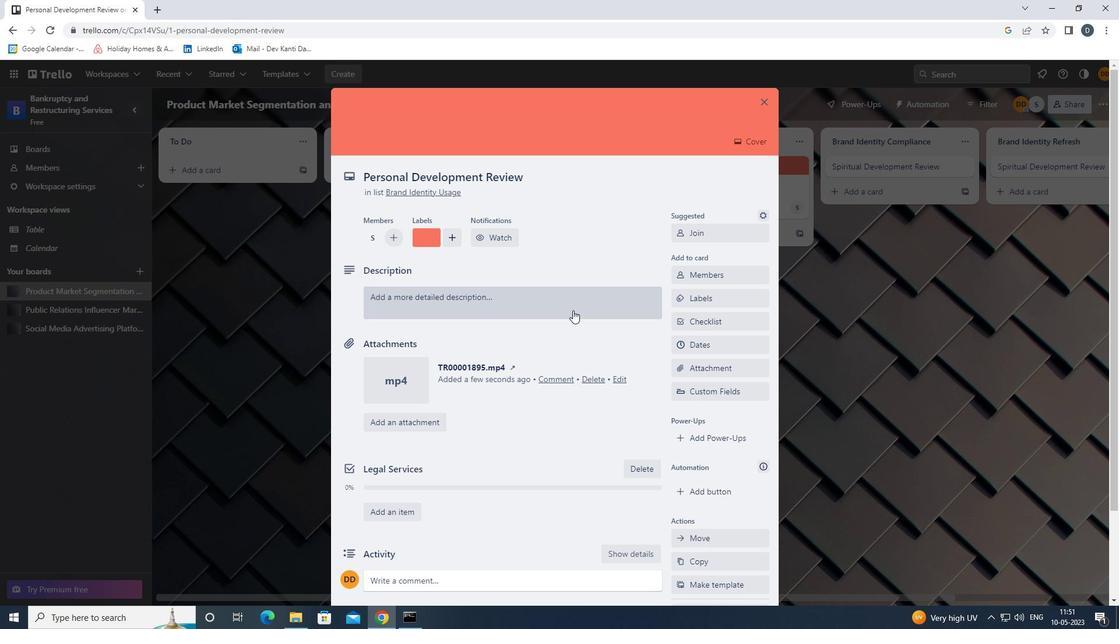 
Action: Key pressed <Key.shift>RE<Key.backspace>ESEARCH<Key.space>AND<Key.space><Key.shift>DEVELP<Key.backspace>OP<Key.space>NEW<Key.space>PRODUCT<Key.space>BUNDLING<Key.space>STRATEGY<Key.space>AN<Key.backspace><Key.backspace><Key.backspace>.
Screenshot: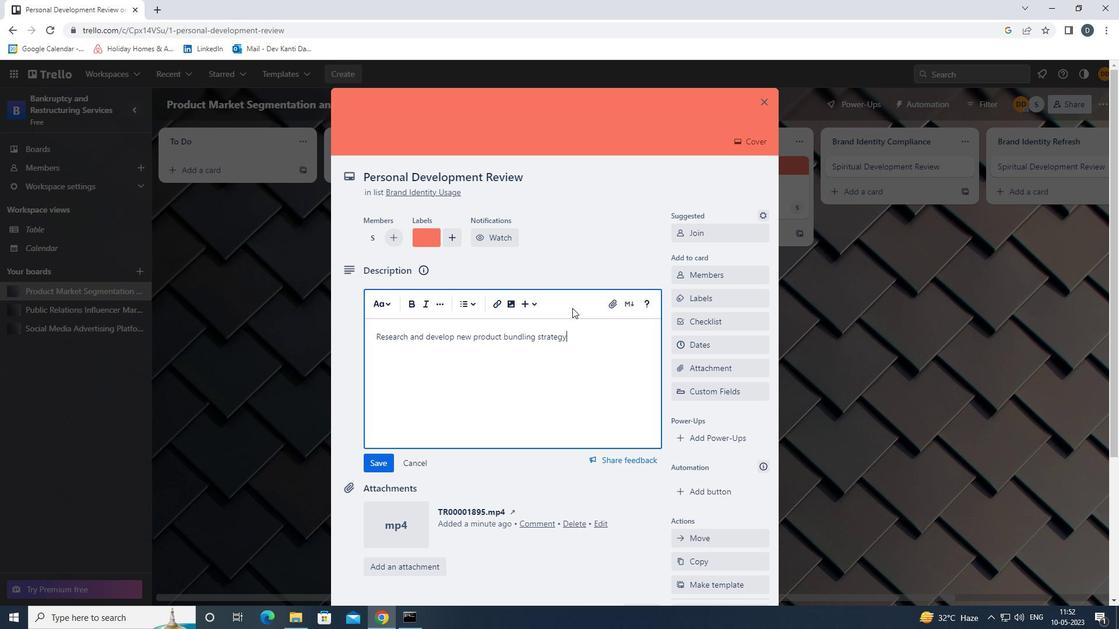 
Action: Mouse moved to (385, 462)
Screenshot: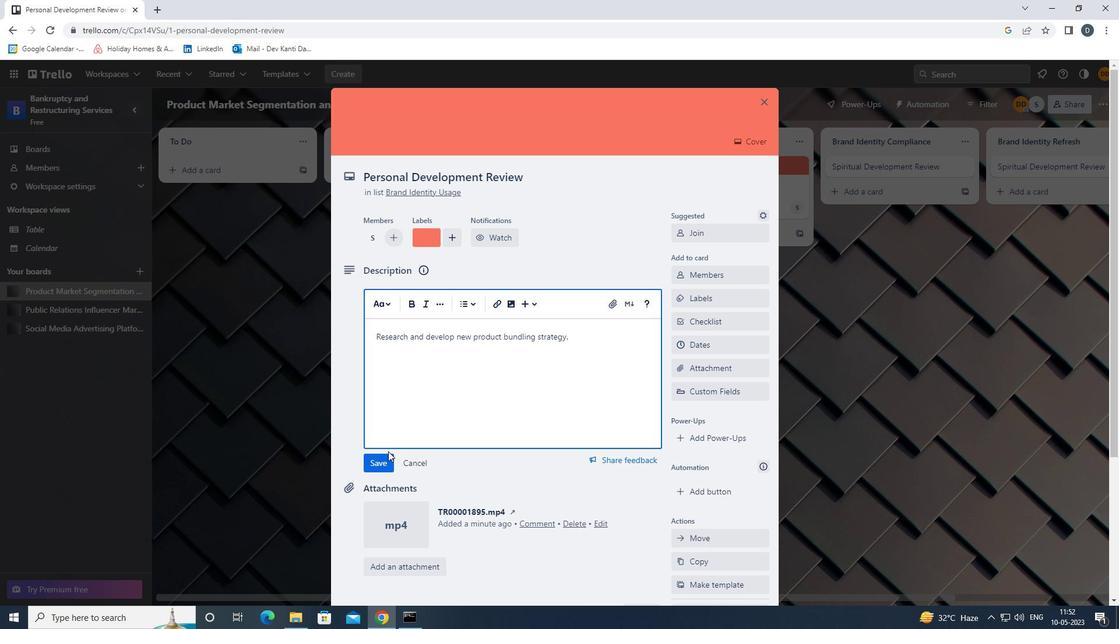 
Action: Mouse pressed left at (385, 462)
Screenshot: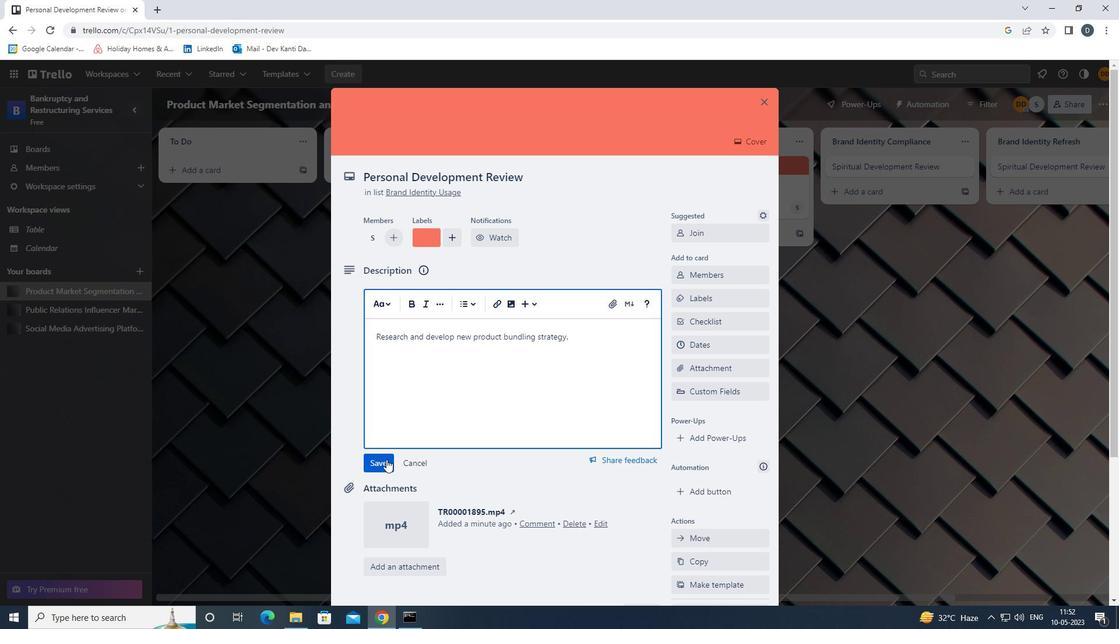 
Action: Mouse scrolled (385, 461) with delta (0, 0)
Screenshot: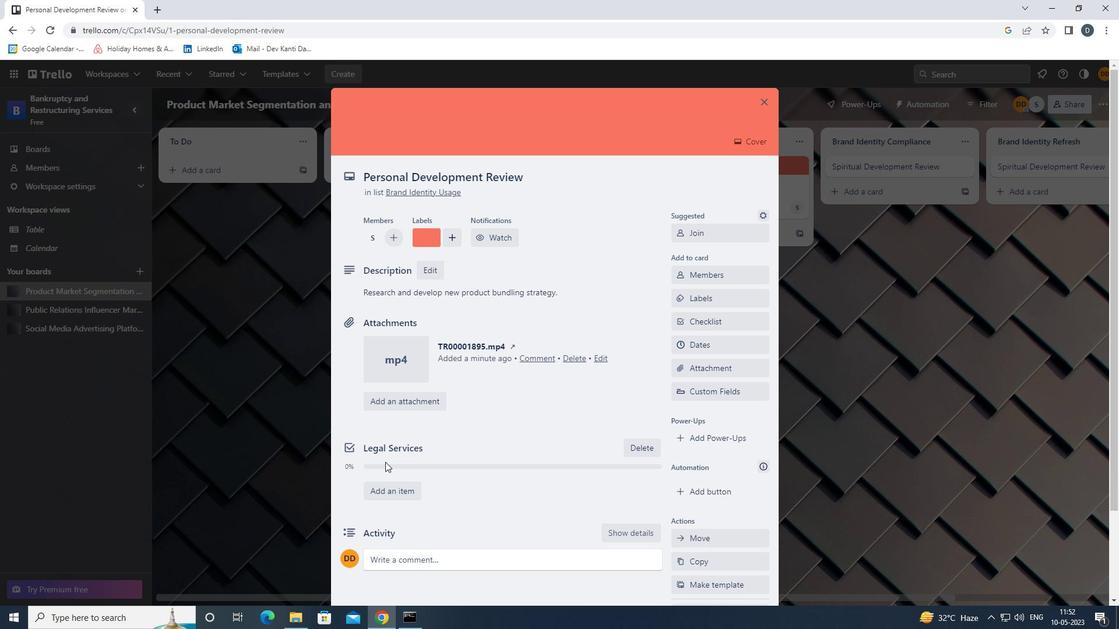 
Action: Mouse moved to (446, 502)
Screenshot: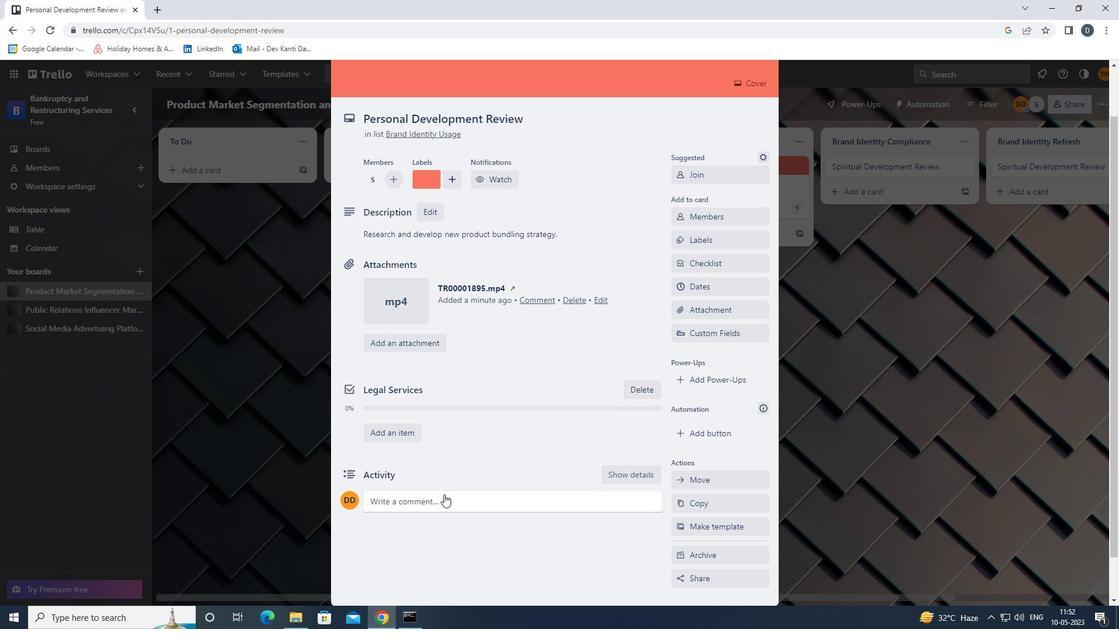 
Action: Mouse pressed left at (446, 502)
Screenshot: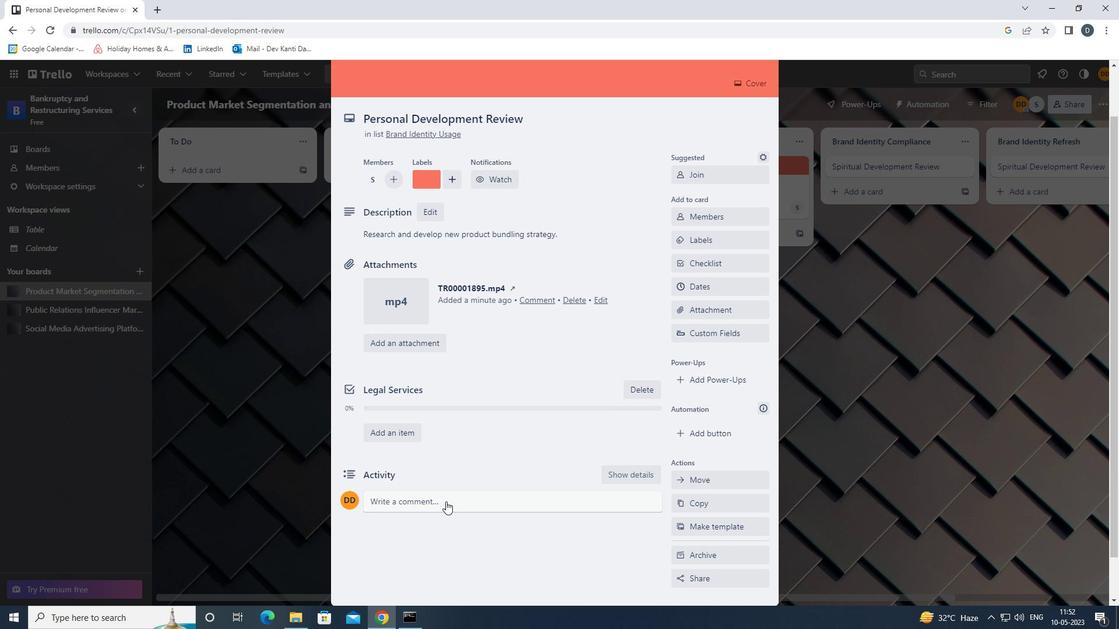 
Action: Mouse moved to (446, 537)
Screenshot: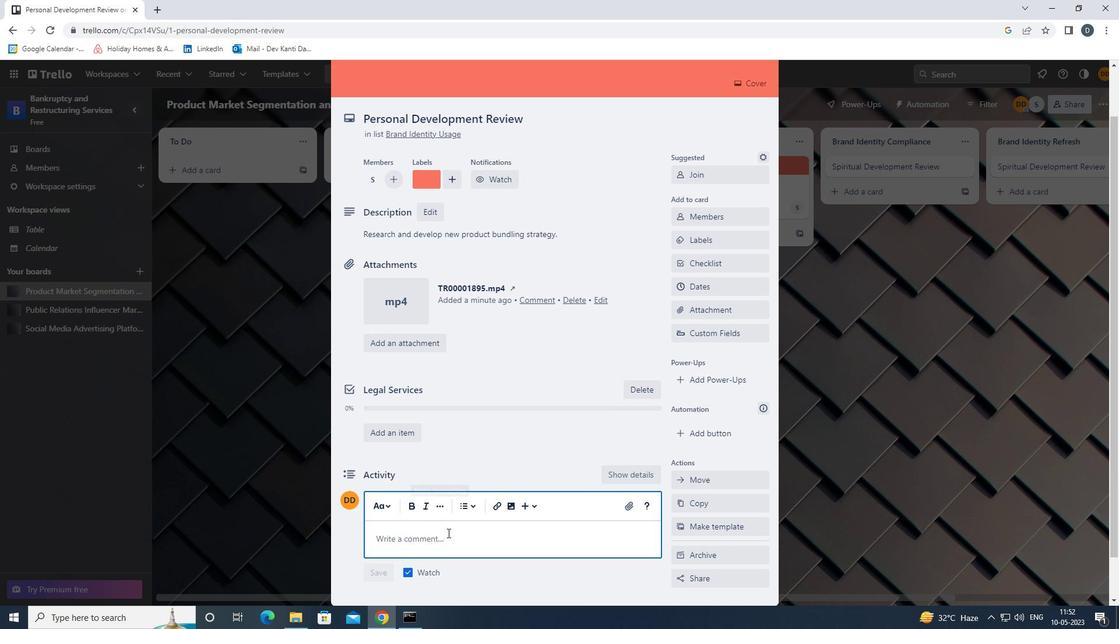 
Action: Key pressed <Key.shift>THIS<Key.space>TASK<Key.space>PRESENTS<Key.space>AN<Key.space>OPPORTUNITY<Key.space>TO<Key.space>SHOWCASE<Key.space>OUR<Key.space>PROBLEM<Key.space><Key.backspace>-SOLVING<Key.space>AND<Key.space>CRITICAL<Key.space>THINKING<Key.space>SKILLS,<Key.space>FINDING<Key.space>SOLUN<Key.backspace>TINS<Key.space><Key.backspace><Key.backspace><Key.backspace><Key.backspace>IONS<Key.space>TO<Key.space>COMPLEX<Key.space>CHALLENGE.
Screenshot: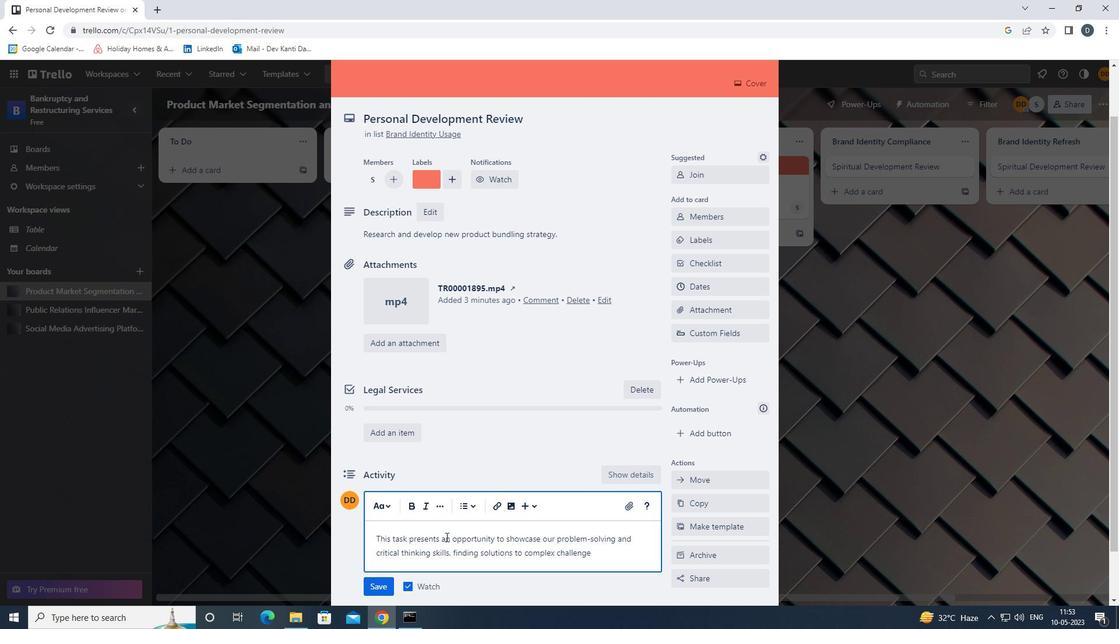 
Action: Mouse moved to (381, 584)
Screenshot: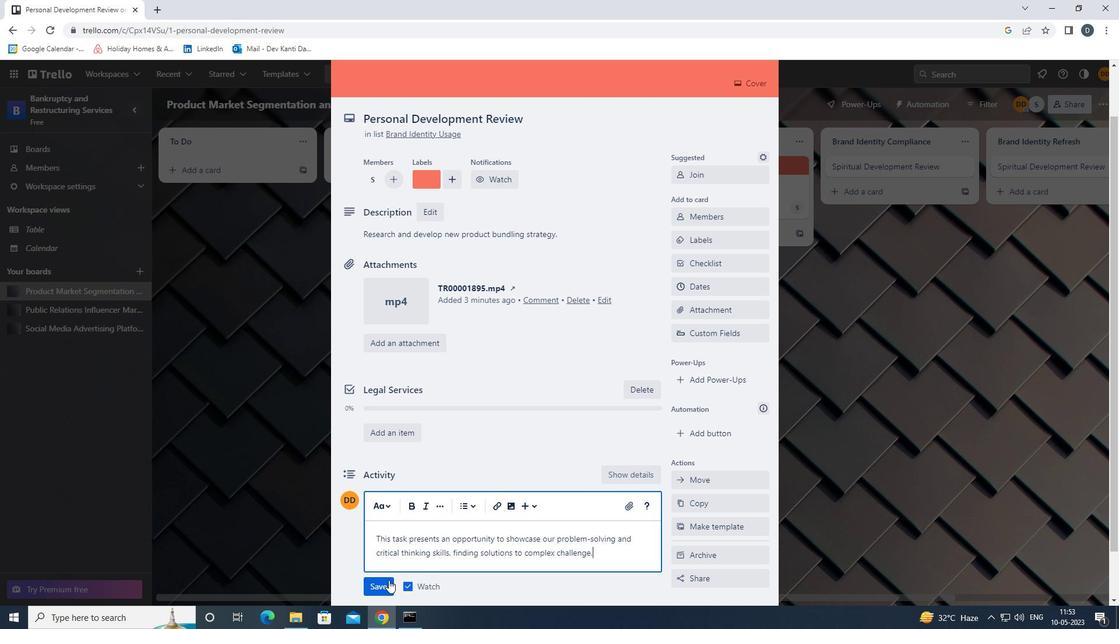 
Action: Mouse pressed left at (381, 584)
Screenshot: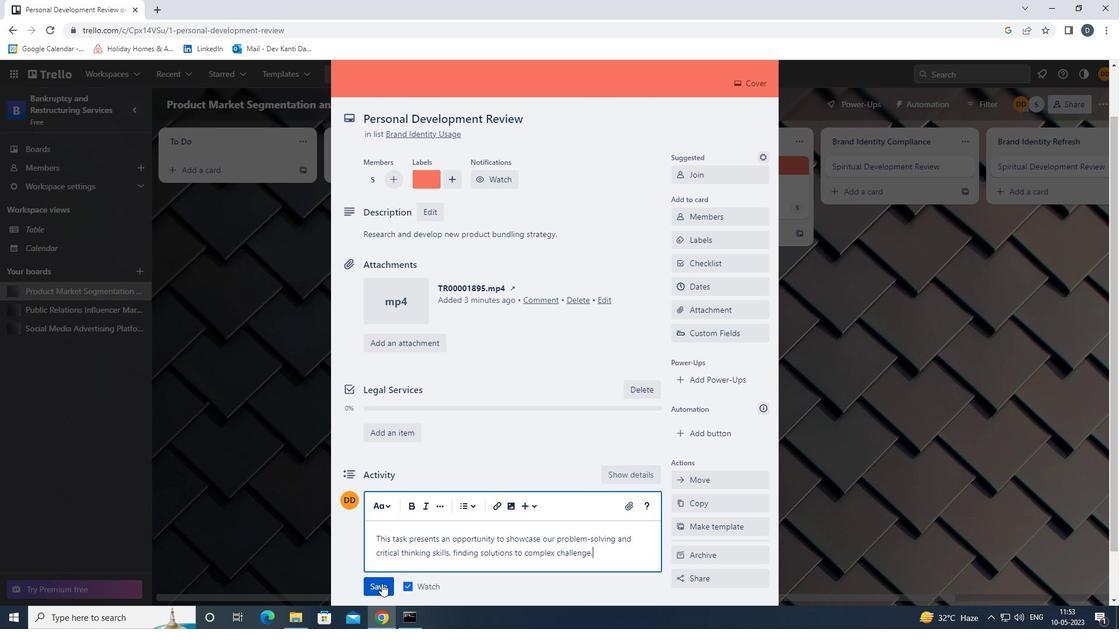 
Action: Mouse moved to (707, 290)
Screenshot: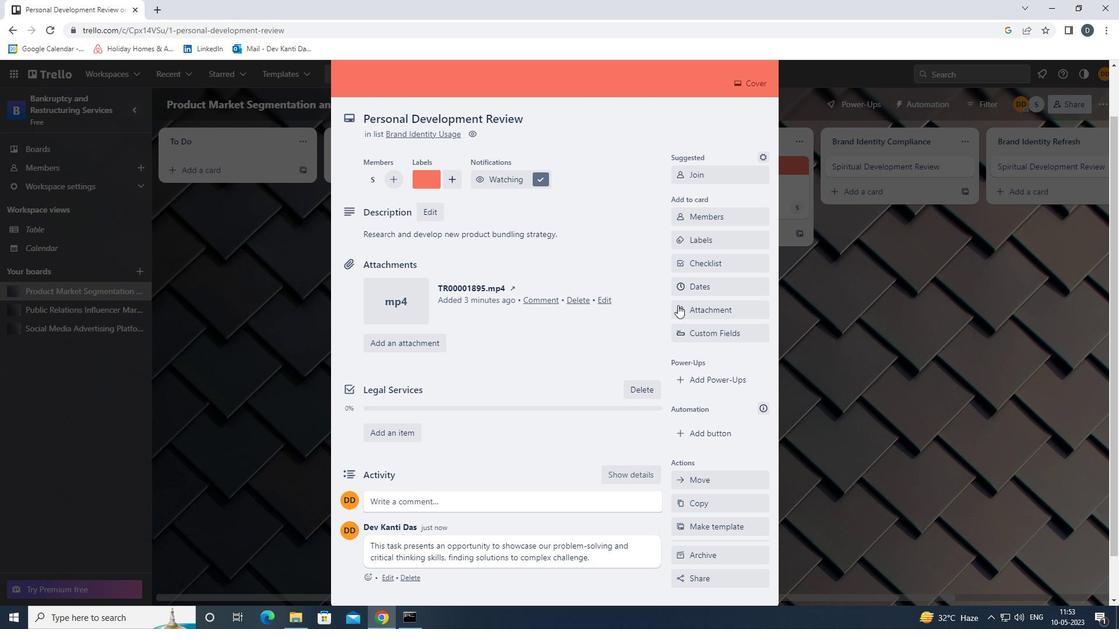 
Action: Mouse pressed left at (707, 290)
Screenshot: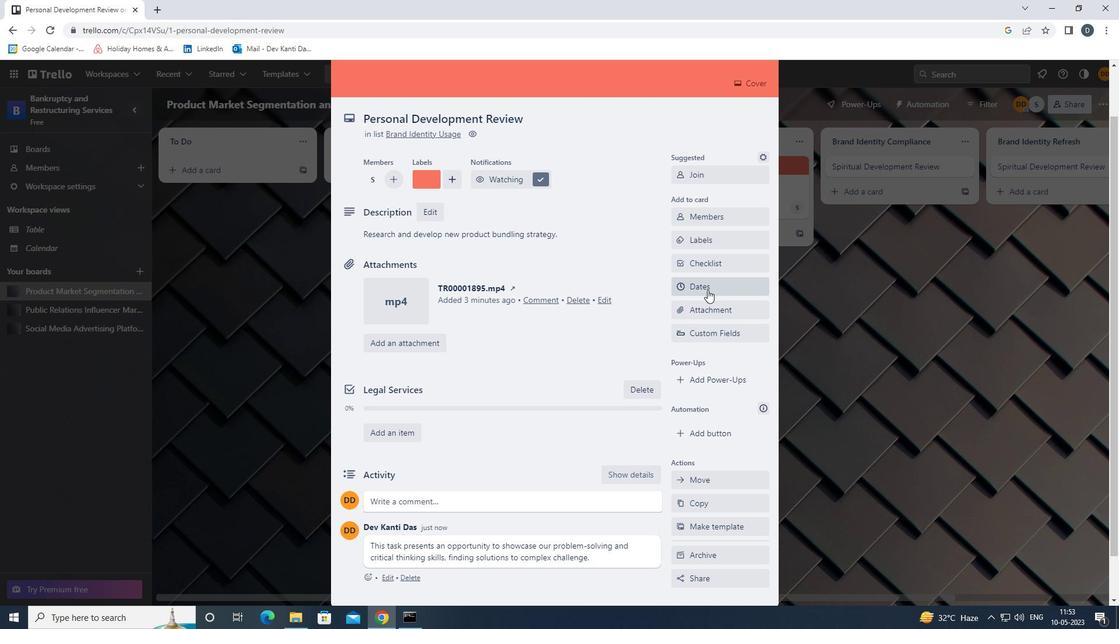 
Action: Mouse moved to (731, 178)
Screenshot: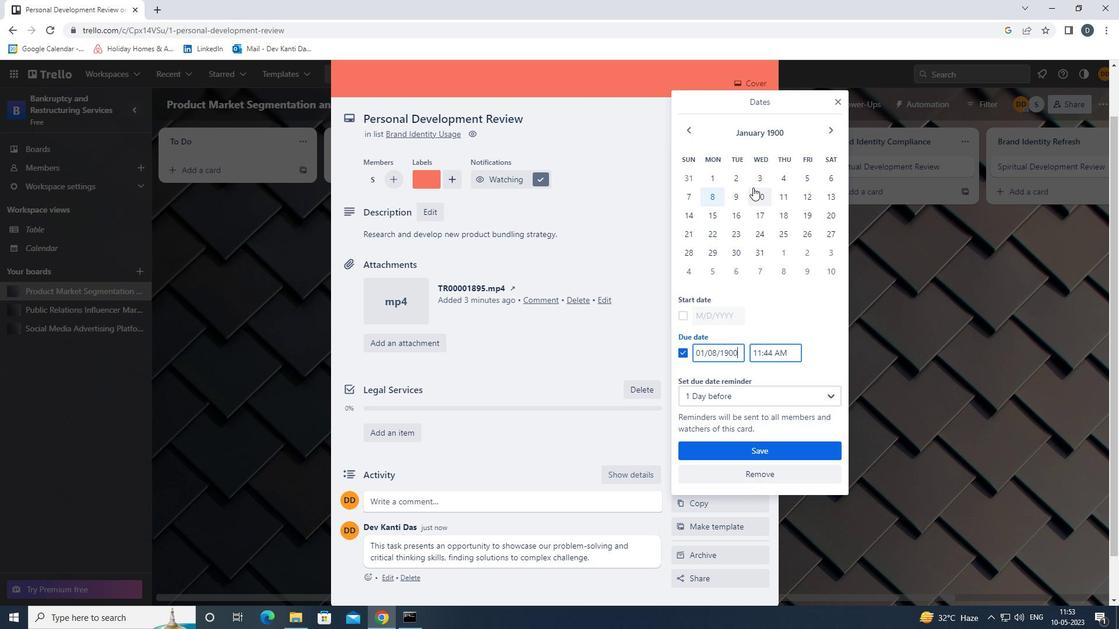 
Action: Mouse pressed left at (731, 178)
Screenshot: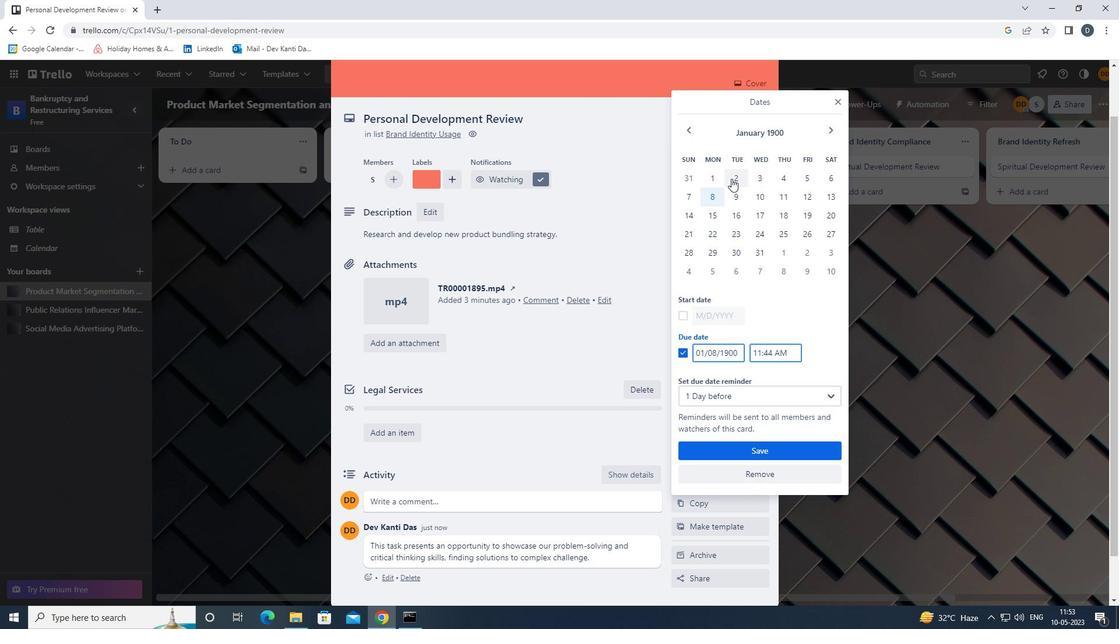 
Action: Mouse moved to (734, 198)
Screenshot: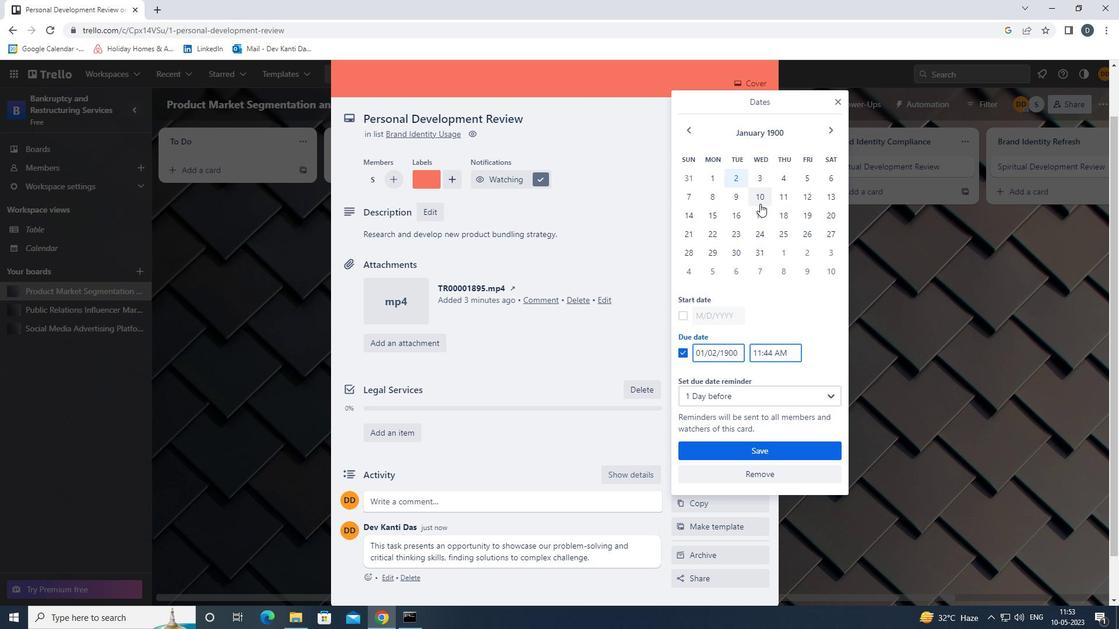 
Action: Mouse pressed left at (734, 198)
Screenshot: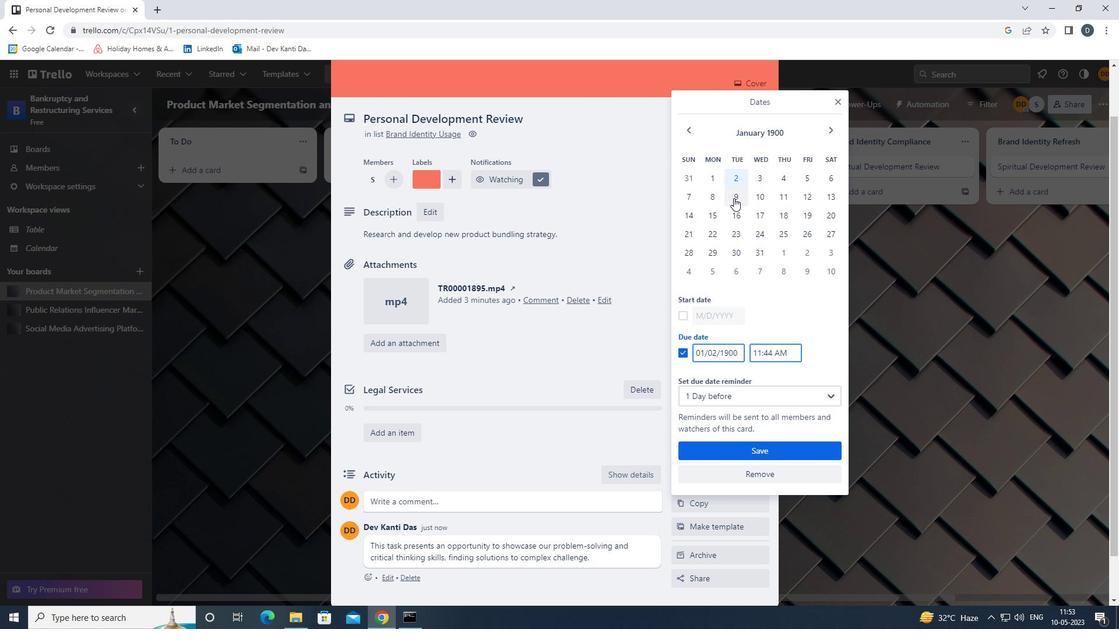 
Action: Mouse moved to (731, 178)
Screenshot: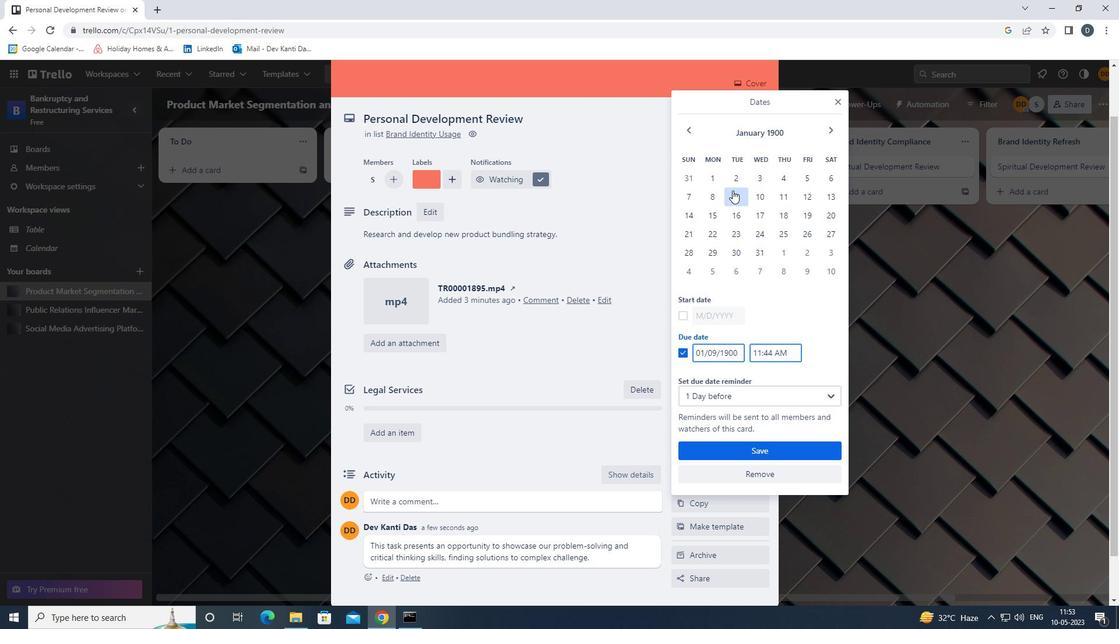 
Action: Mouse pressed left at (731, 178)
Screenshot: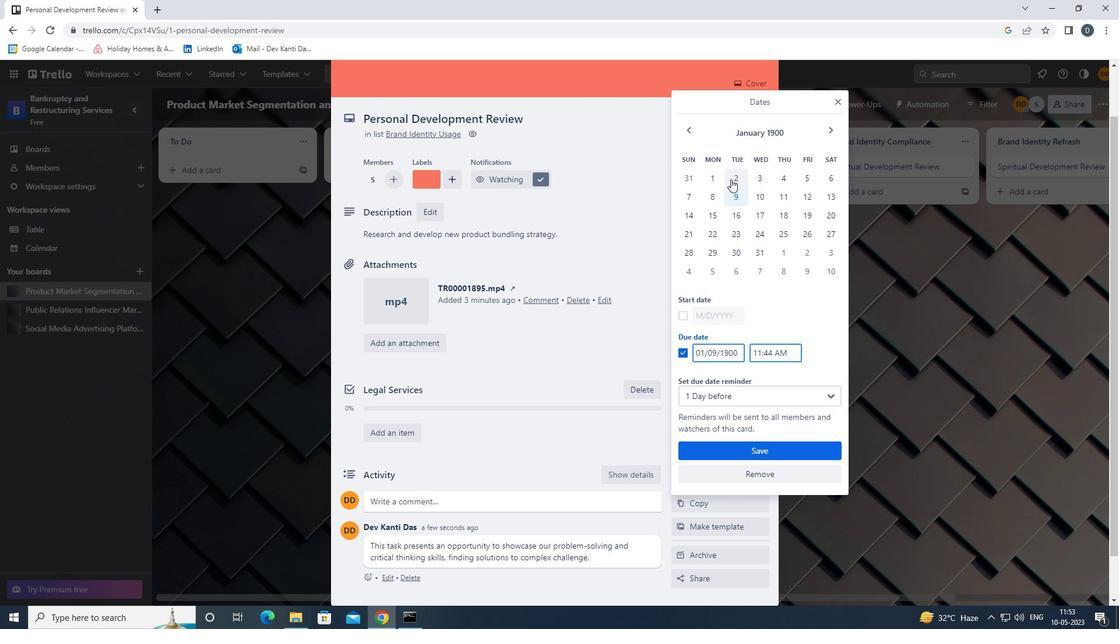 
Action: Mouse moved to (688, 311)
Screenshot: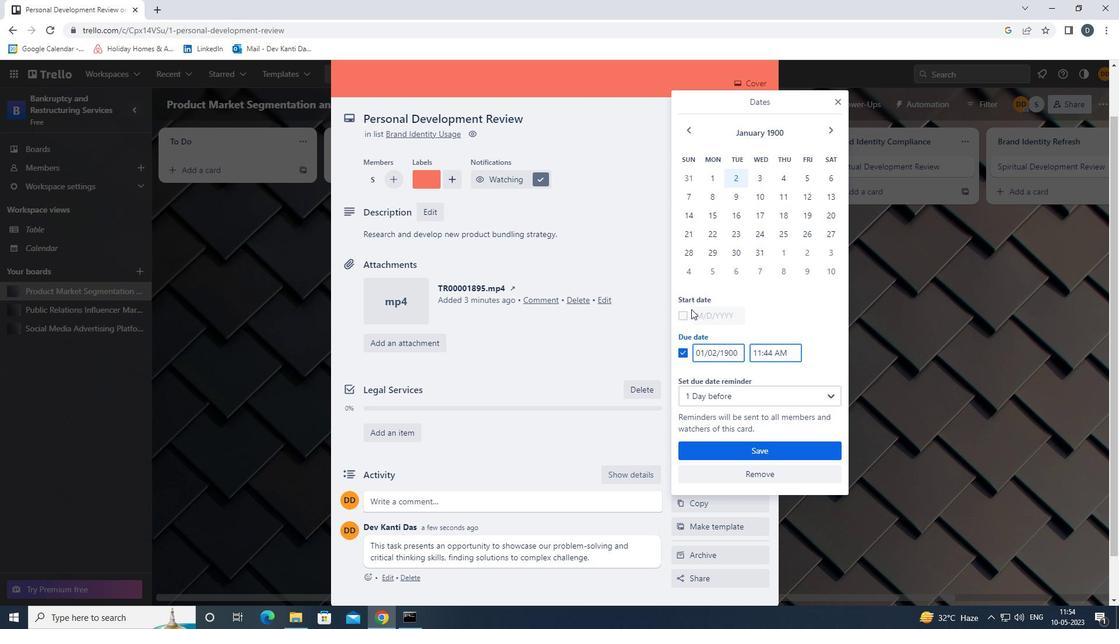 
Action: Mouse pressed left at (688, 311)
Screenshot: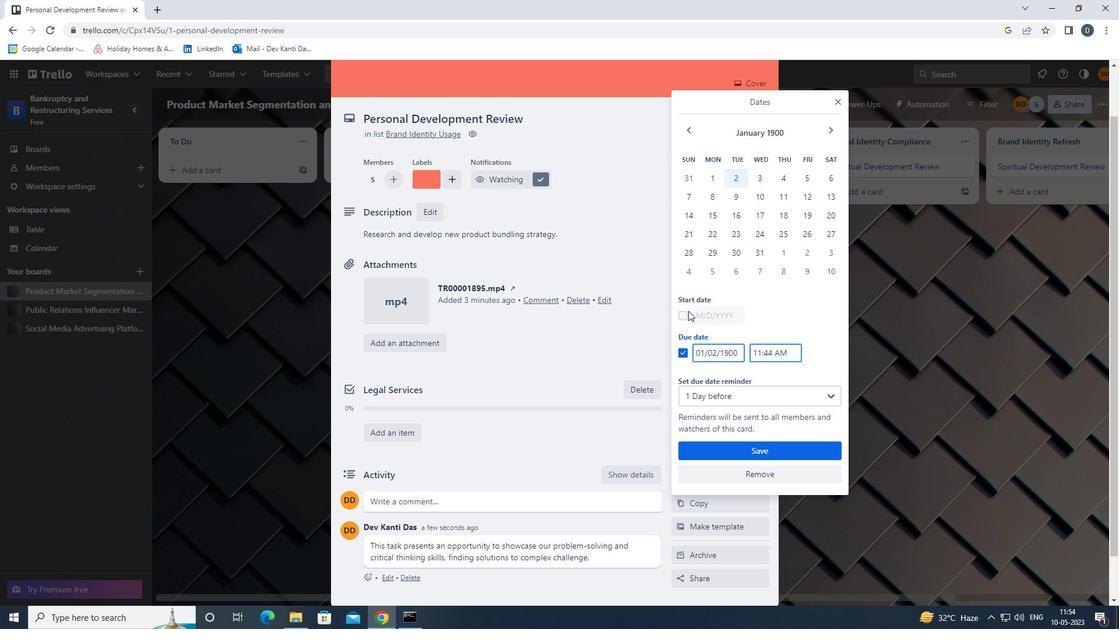 
Action: Mouse moved to (739, 178)
Screenshot: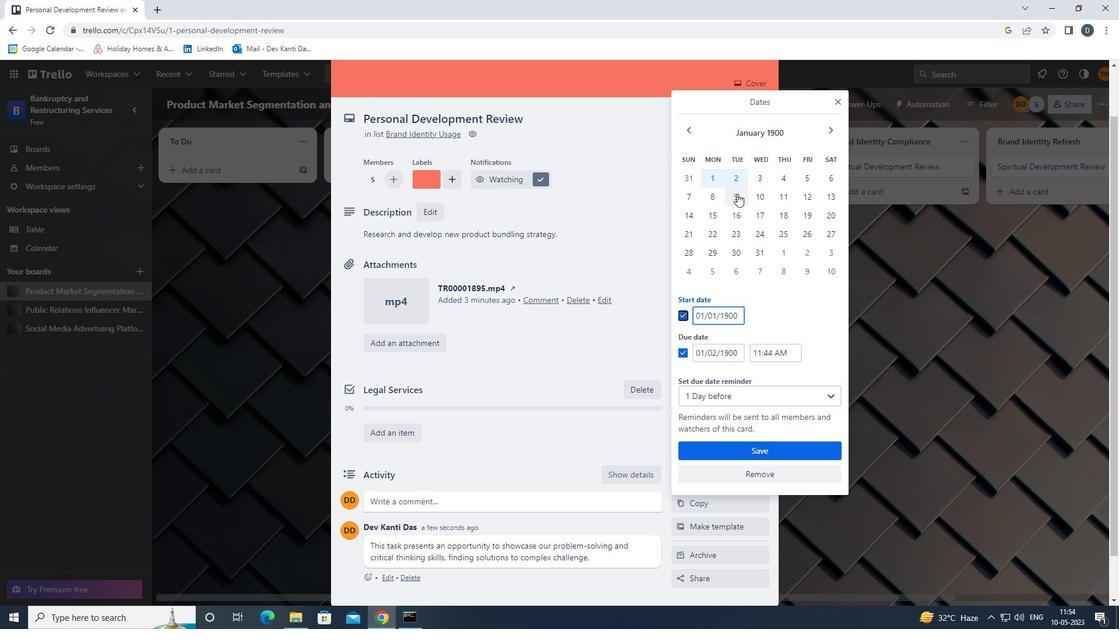 
Action: Mouse pressed left at (739, 178)
Screenshot: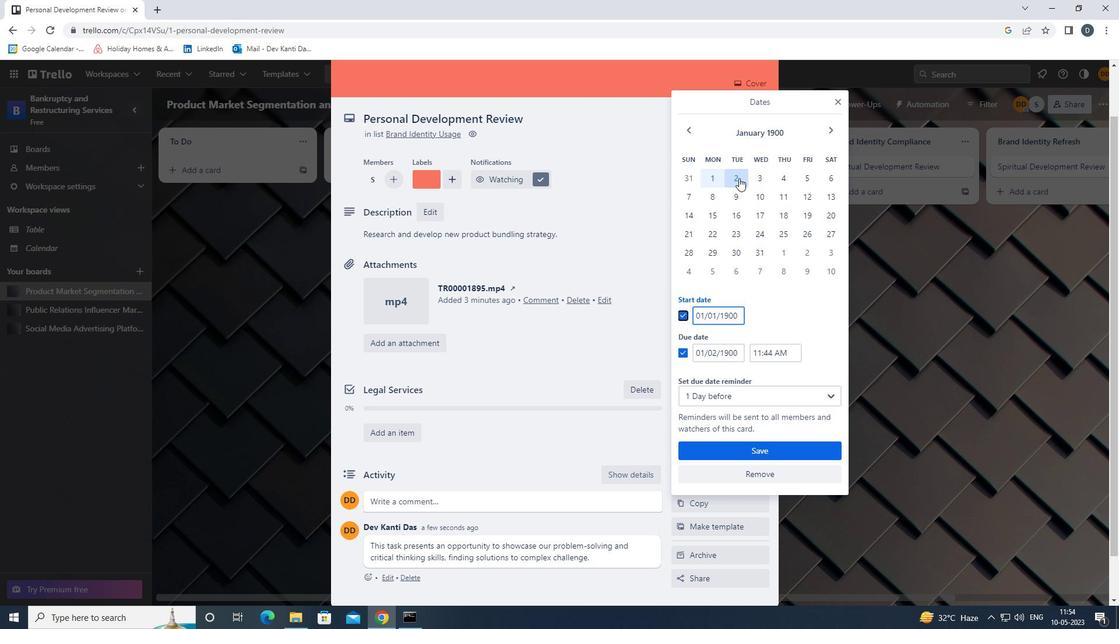 
Action: Mouse moved to (739, 202)
Screenshot: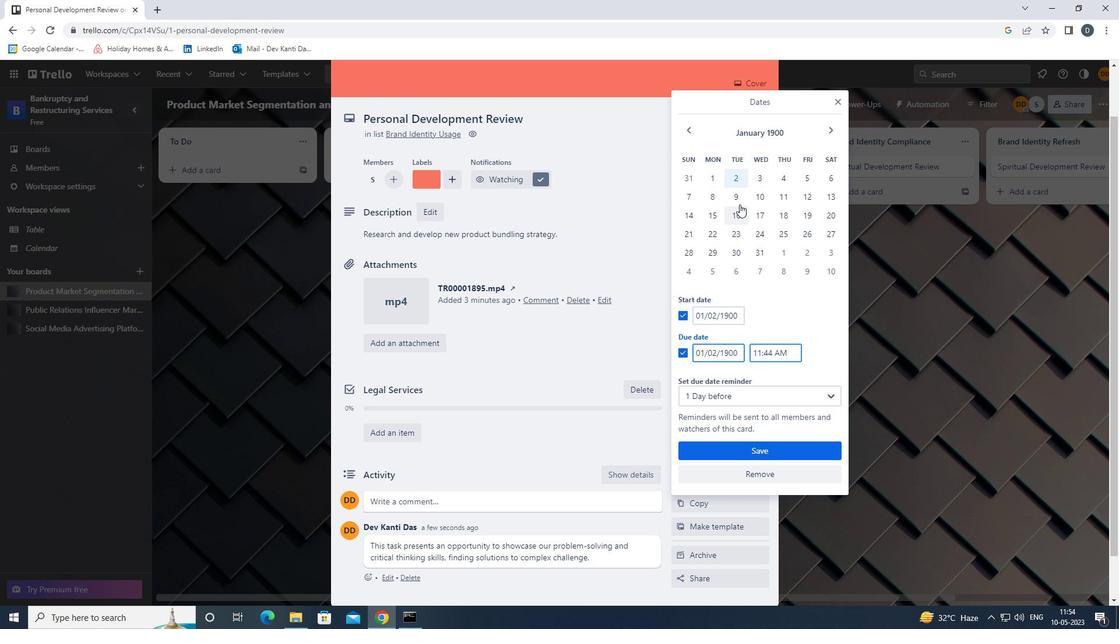 
Action: Mouse pressed left at (739, 202)
Screenshot: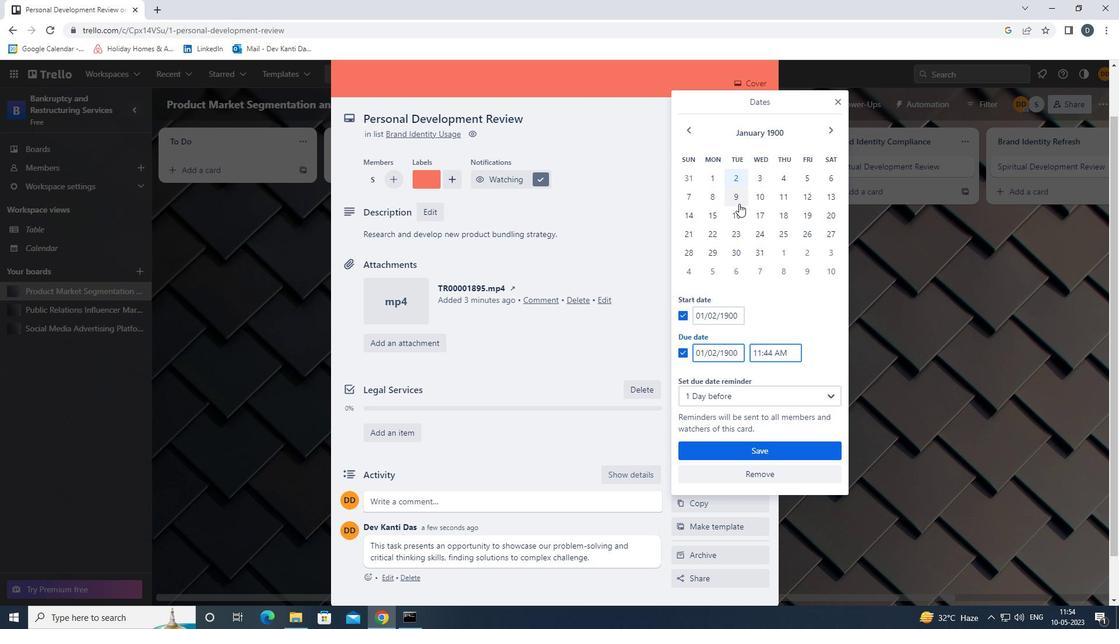 
Action: Mouse moved to (781, 447)
Screenshot: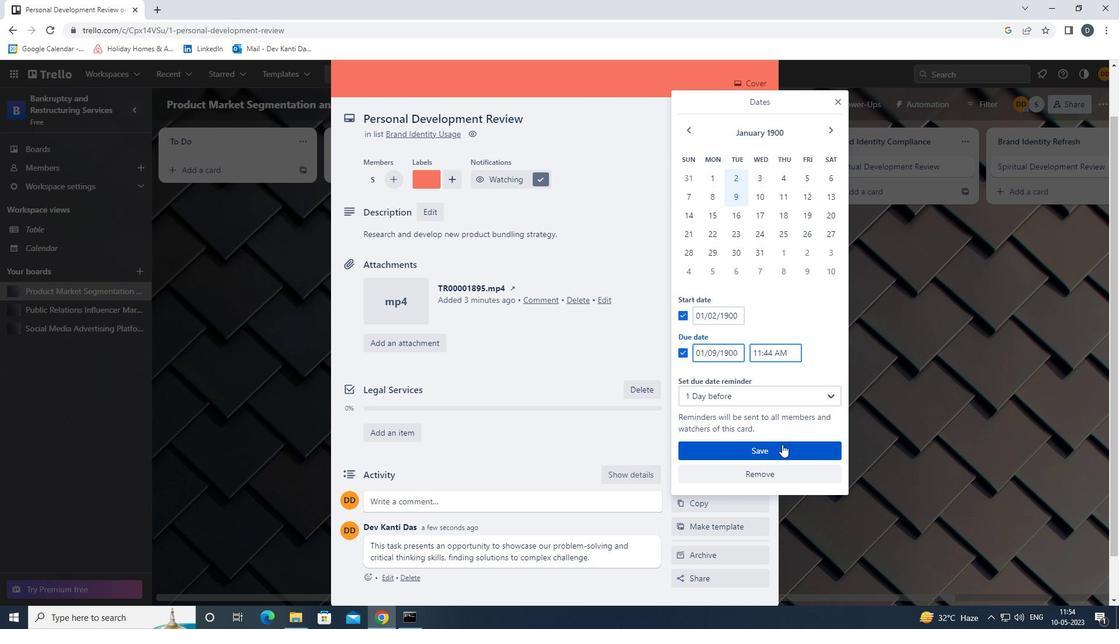 
Action: Mouse pressed left at (781, 447)
Screenshot: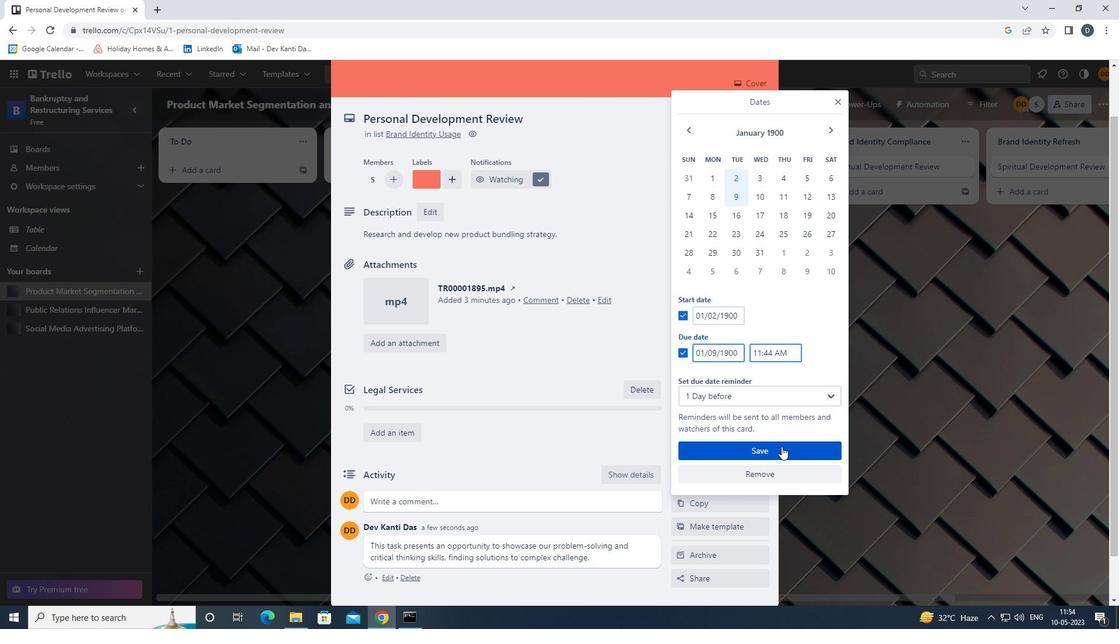 
Action: Mouse moved to (819, 420)
Screenshot: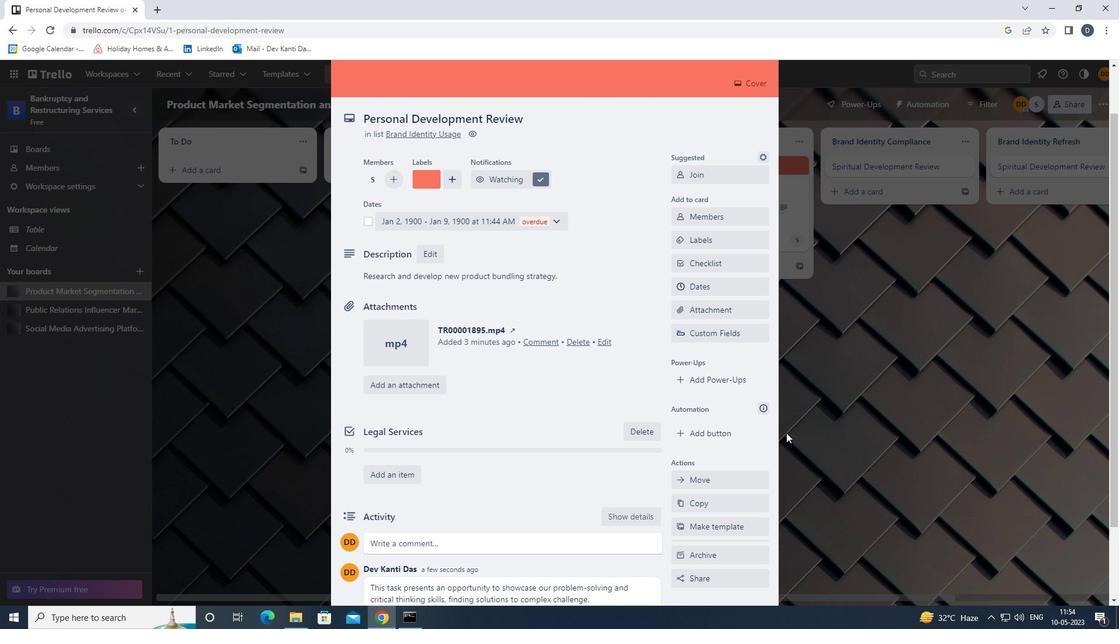 
Action: Mouse pressed left at (819, 420)
Screenshot: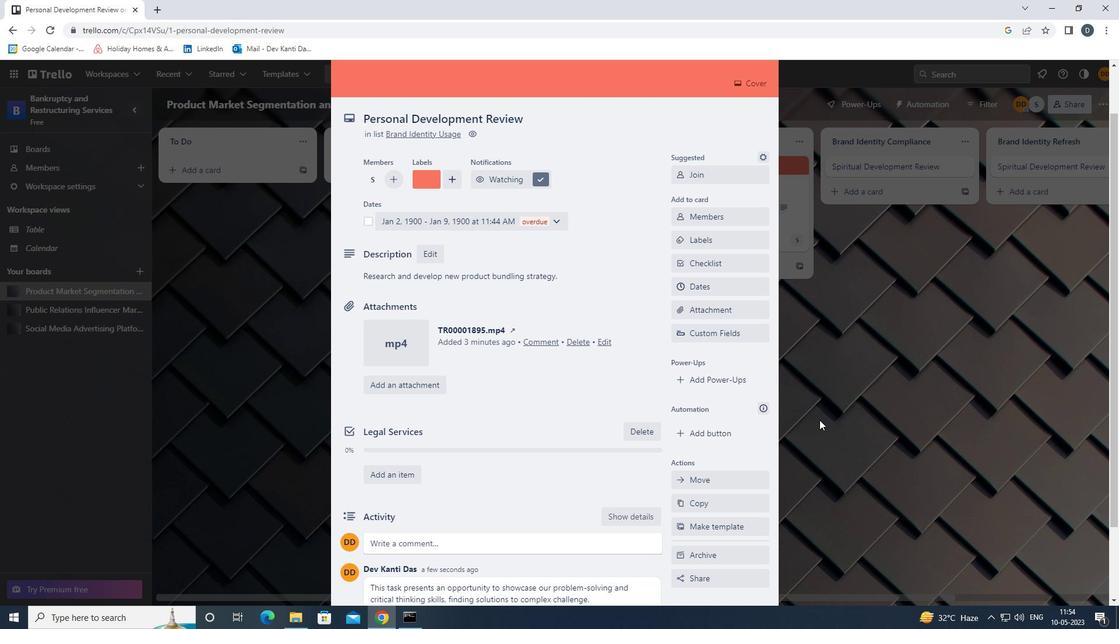 
